 Task: Find connections with filter location Quetzaltenango with filter topic #Personaldevelopmentwith filter profile language Spanish with filter current company Tata Group with filter school Nagpur Jobs with filter industry Real Estate Agents and Brokers with filter service category Logo Design with filter keywords title Animal Breeder
Action: Mouse moved to (507, 86)
Screenshot: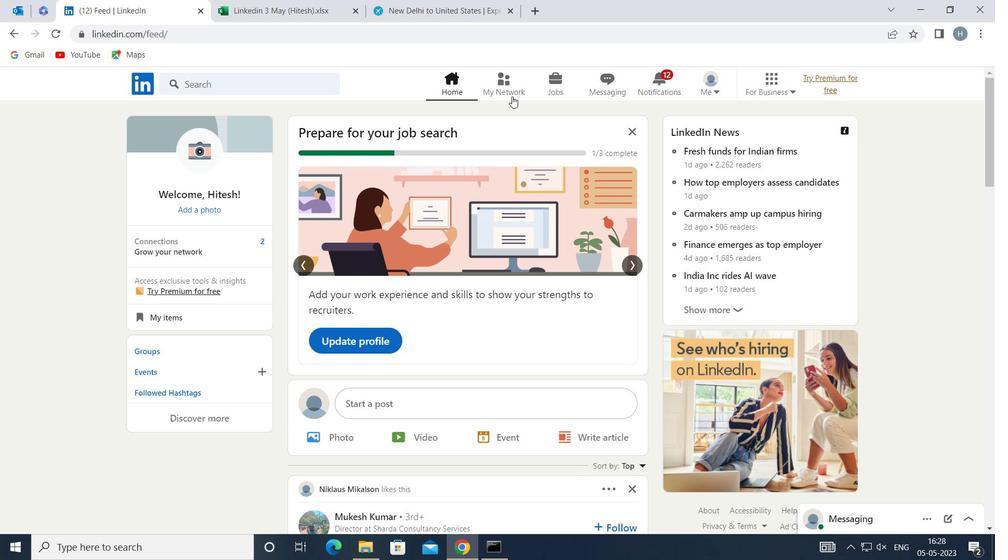 
Action: Mouse pressed left at (507, 86)
Screenshot: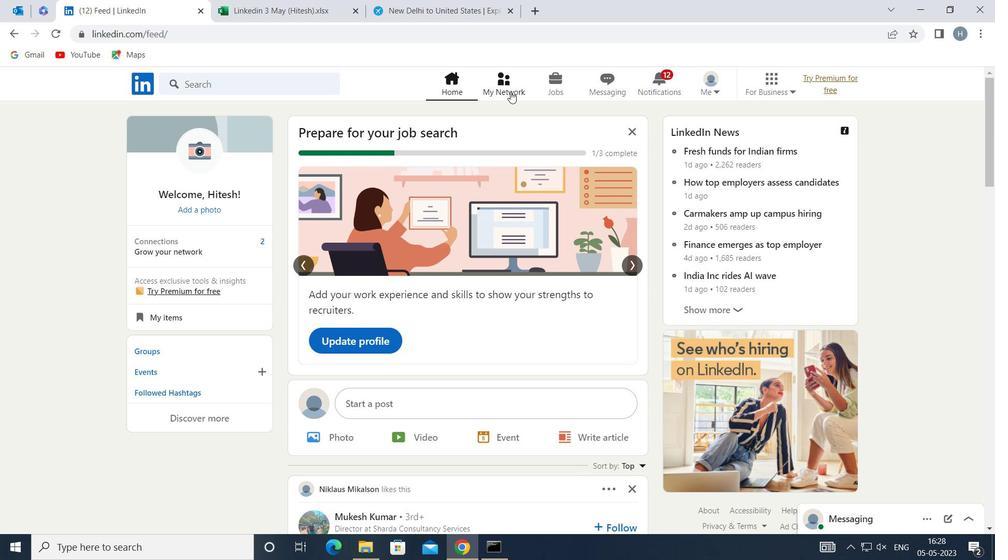 
Action: Mouse moved to (278, 156)
Screenshot: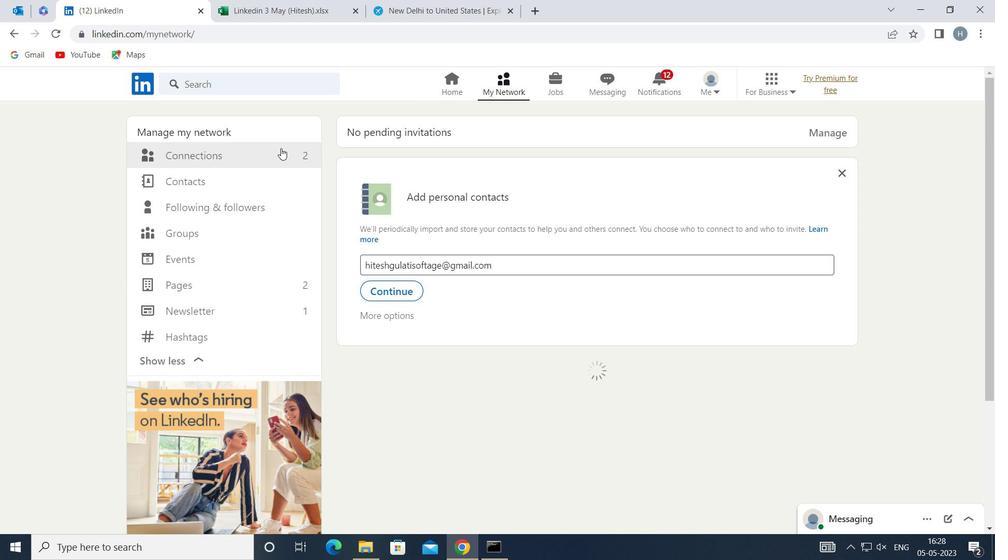 
Action: Mouse pressed left at (278, 156)
Screenshot: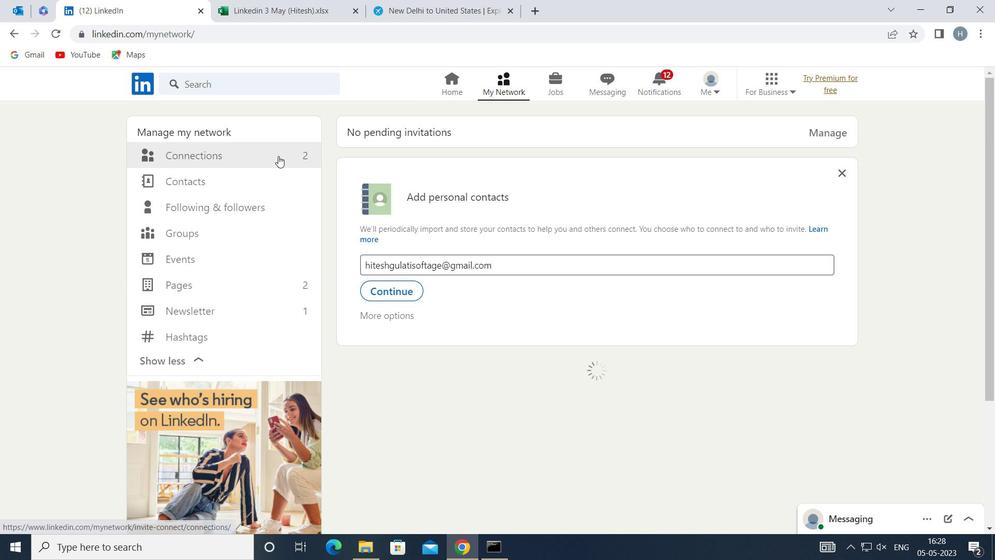 
Action: Mouse moved to (591, 158)
Screenshot: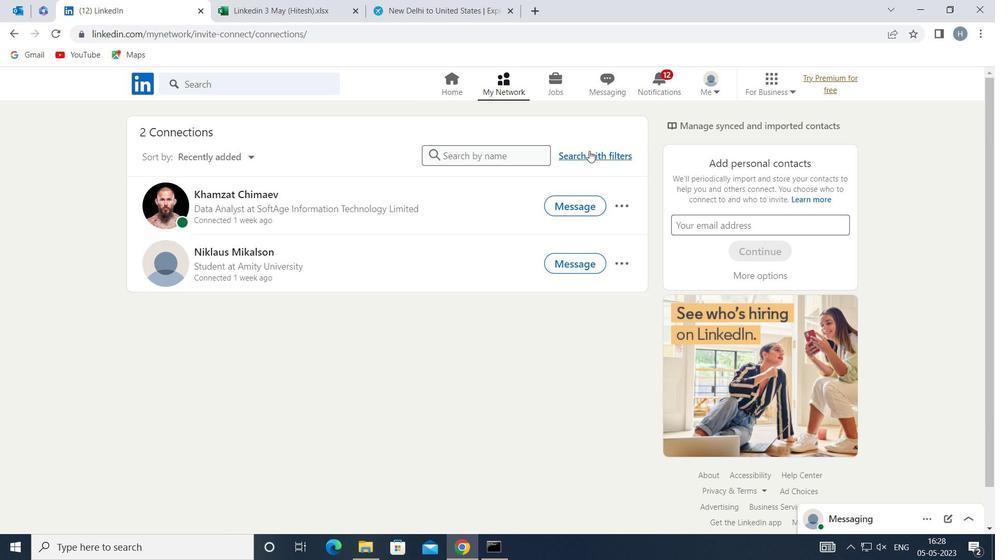 
Action: Mouse pressed left at (591, 158)
Screenshot: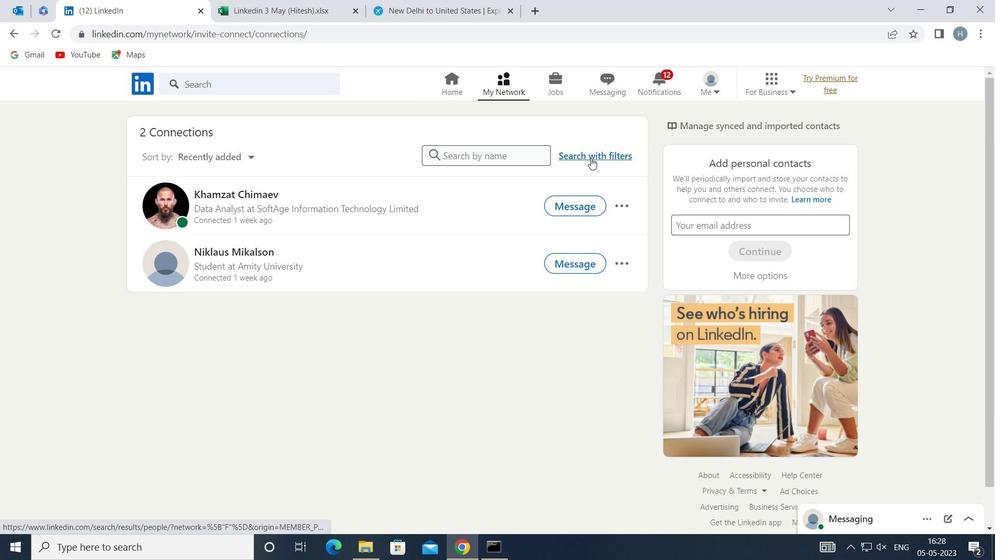 
Action: Mouse moved to (551, 118)
Screenshot: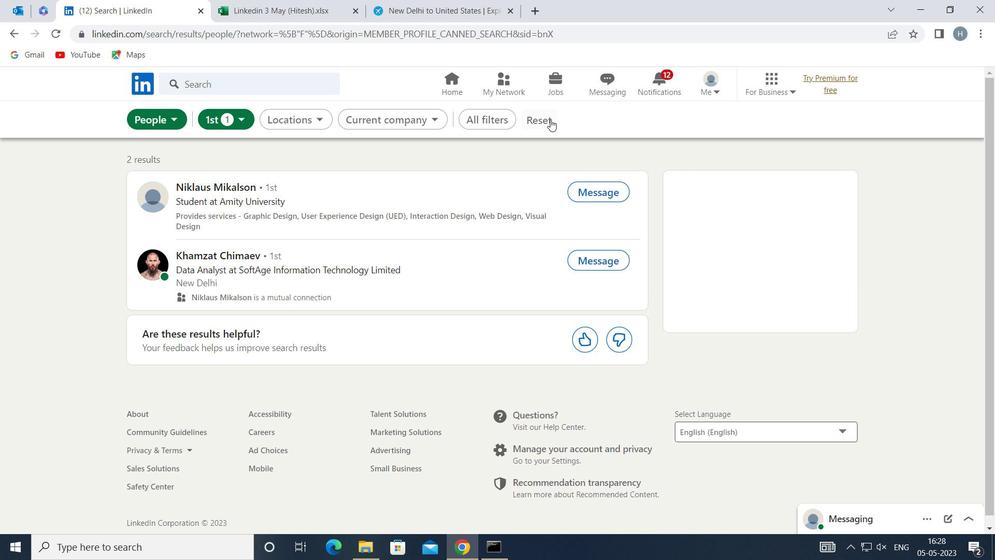 
Action: Mouse pressed left at (551, 118)
Screenshot: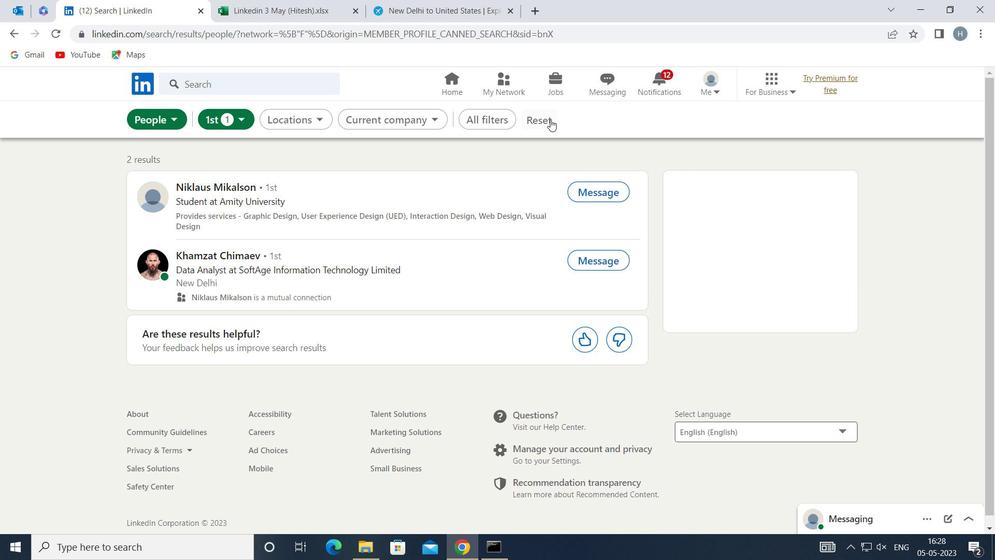 
Action: Mouse moved to (510, 117)
Screenshot: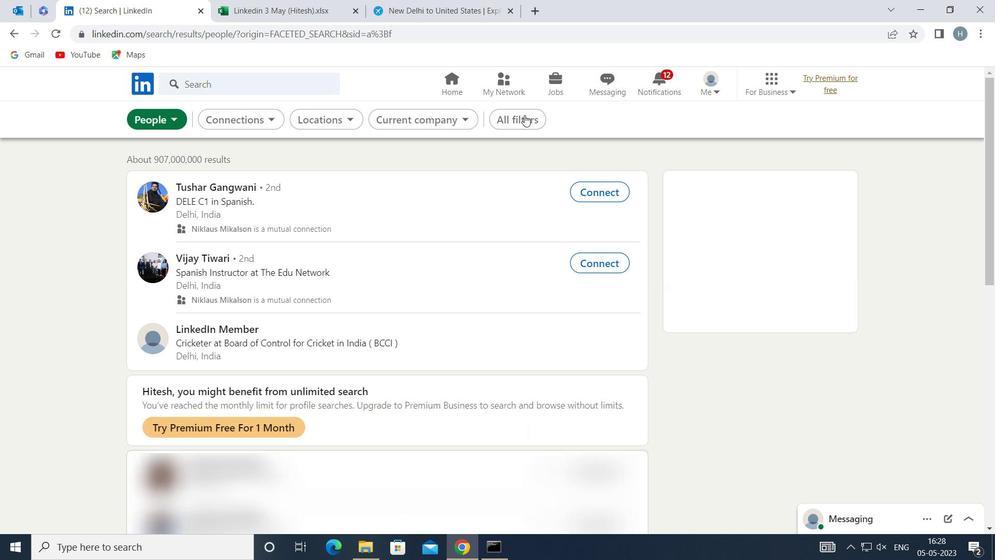
Action: Mouse pressed left at (510, 117)
Screenshot: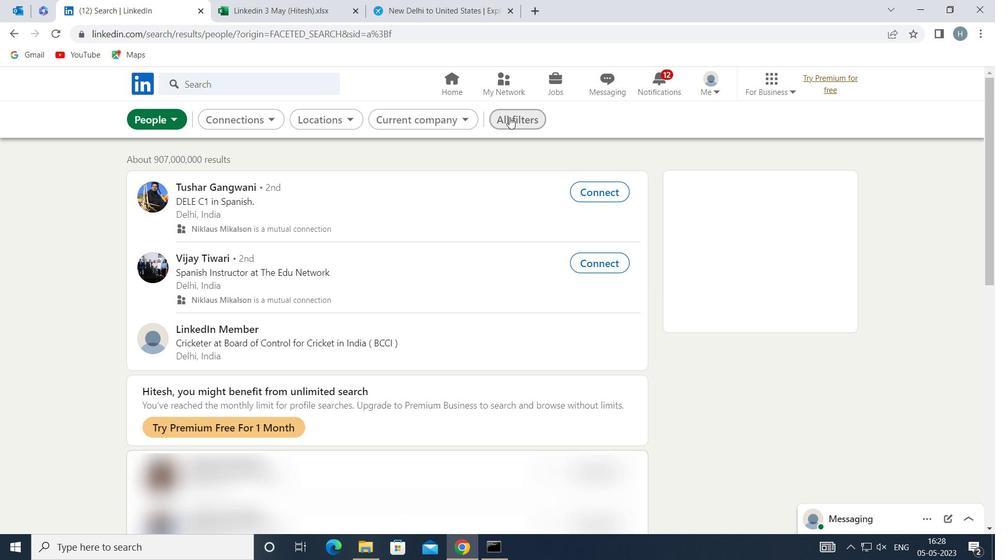 
Action: Mouse moved to (725, 204)
Screenshot: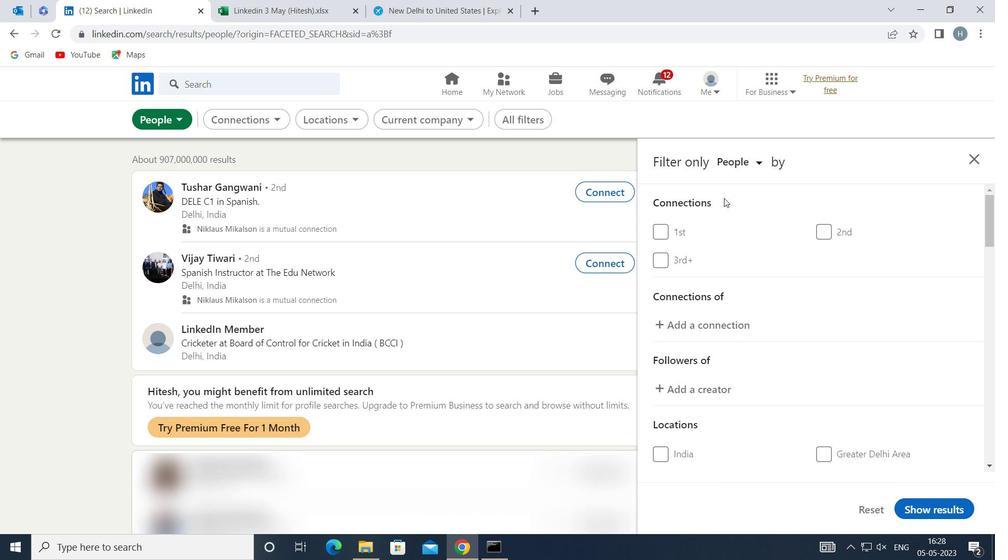 
Action: Mouse scrolled (725, 203) with delta (0, 0)
Screenshot: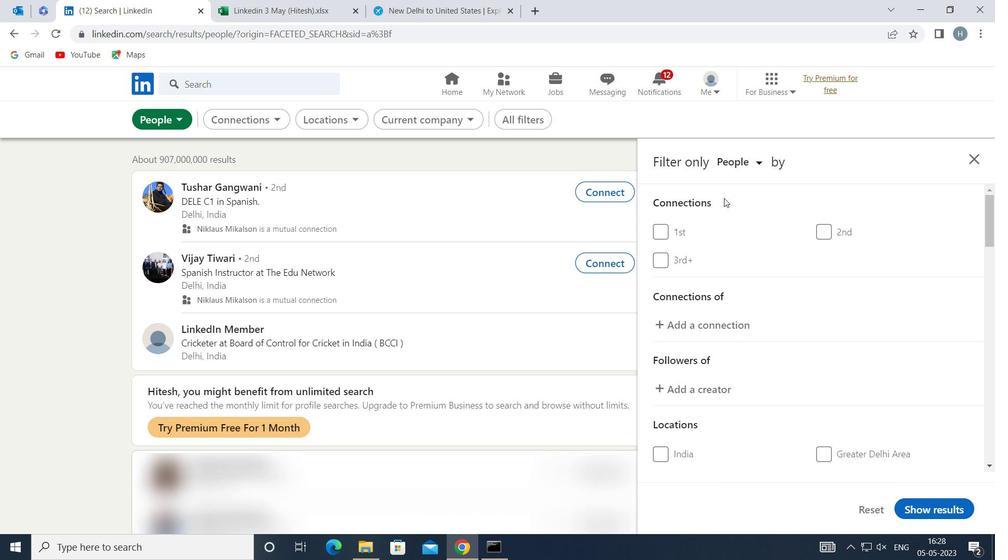 
Action: Mouse moved to (726, 210)
Screenshot: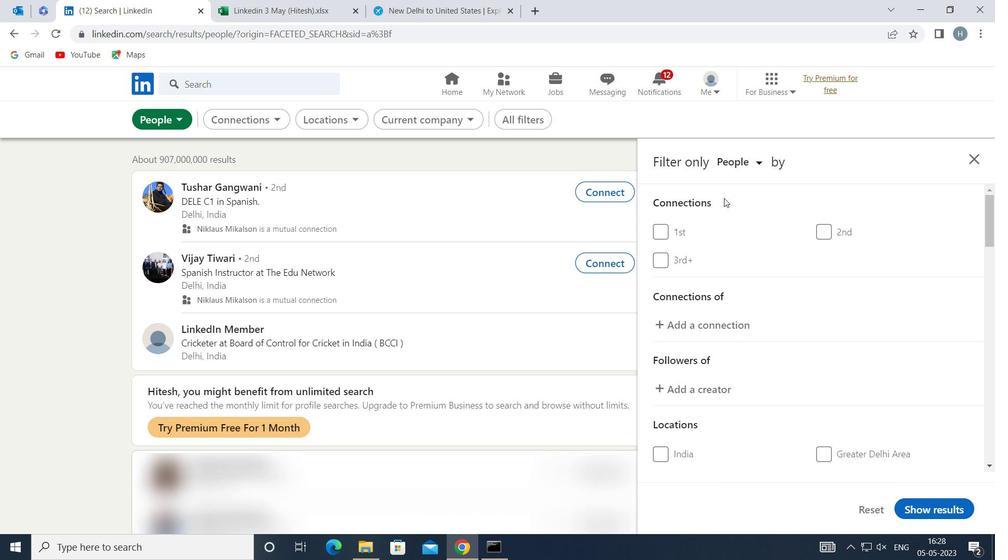 
Action: Mouse scrolled (726, 209) with delta (0, 0)
Screenshot: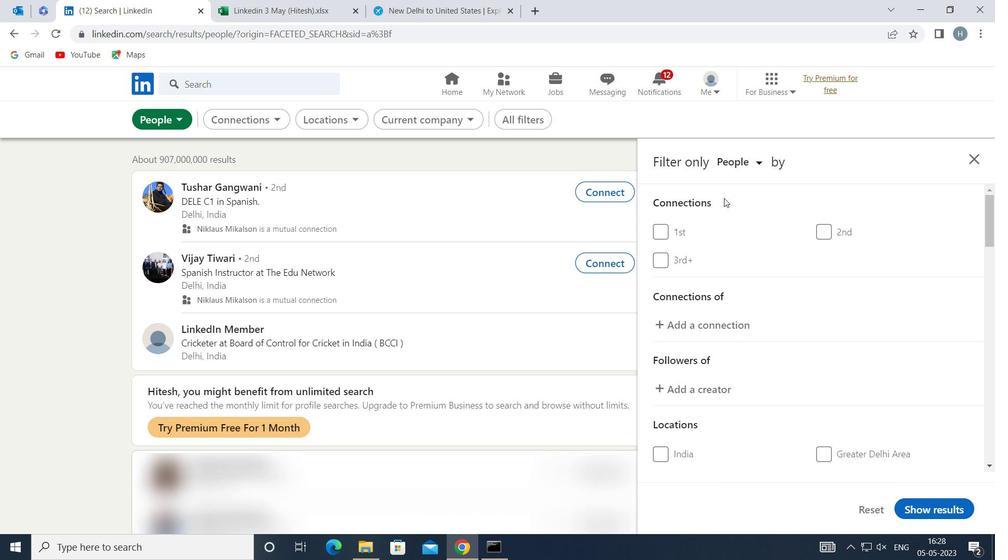
Action: Mouse moved to (730, 220)
Screenshot: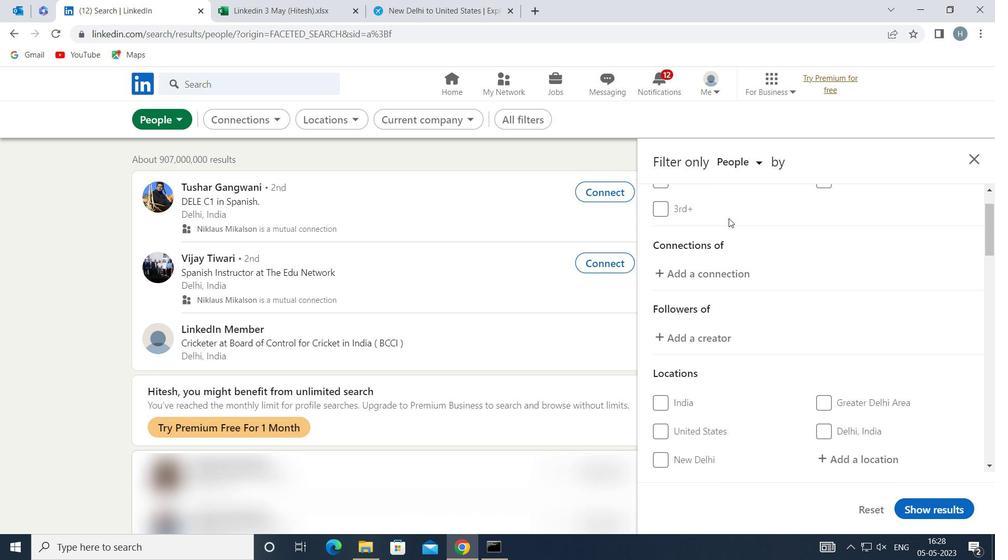 
Action: Mouse scrolled (730, 219) with delta (0, 0)
Screenshot: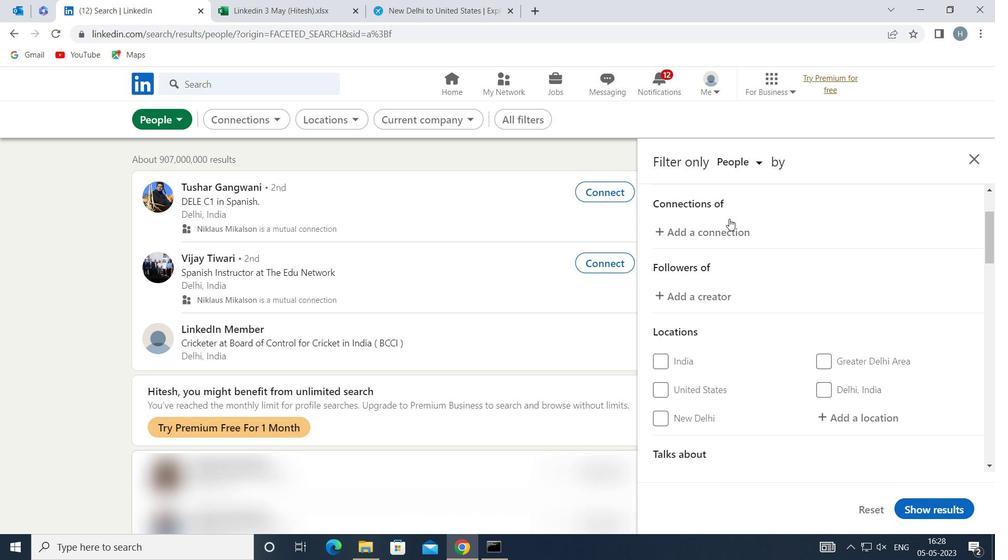 
Action: Mouse moved to (832, 318)
Screenshot: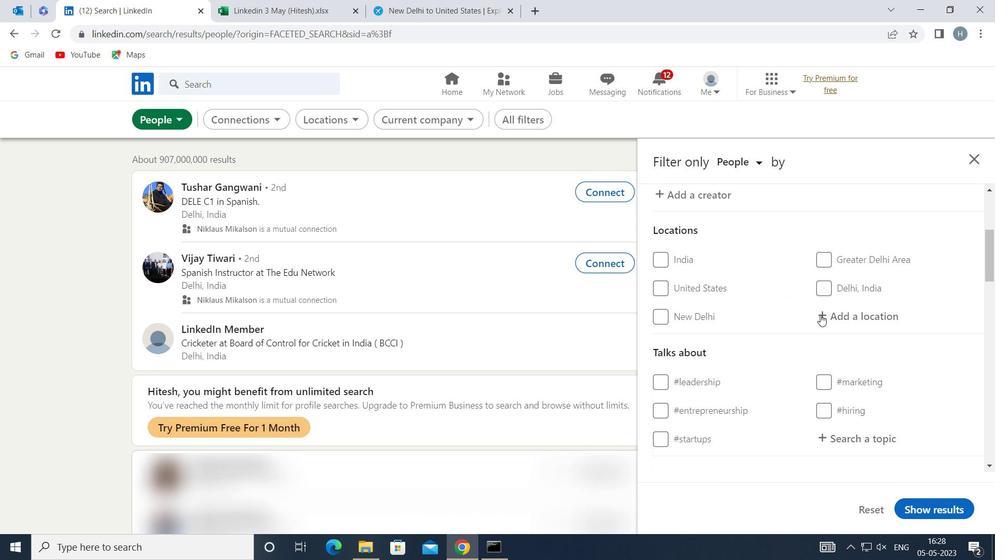 
Action: Mouse pressed left at (832, 318)
Screenshot: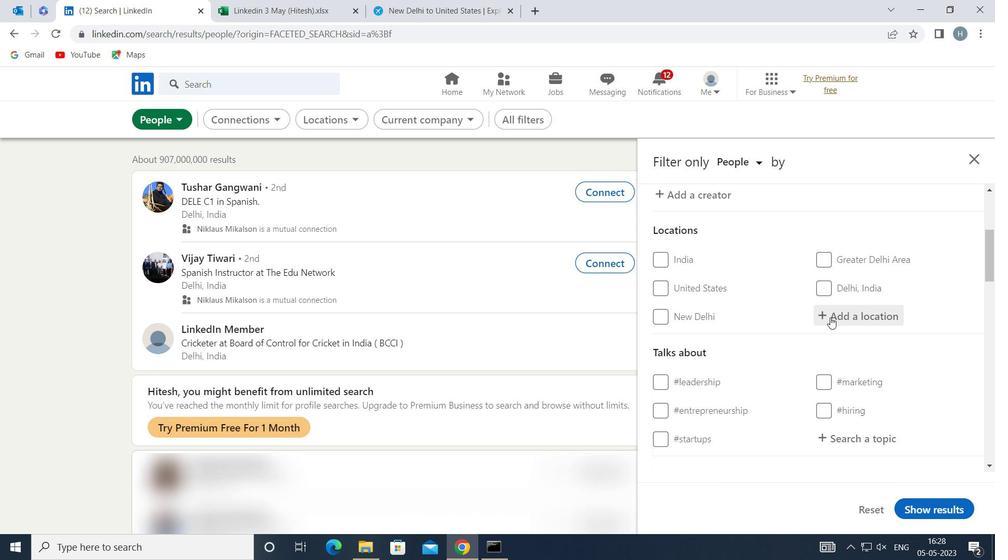 
Action: Key pressed <Key.shift>QUETZALTENANGO
Screenshot: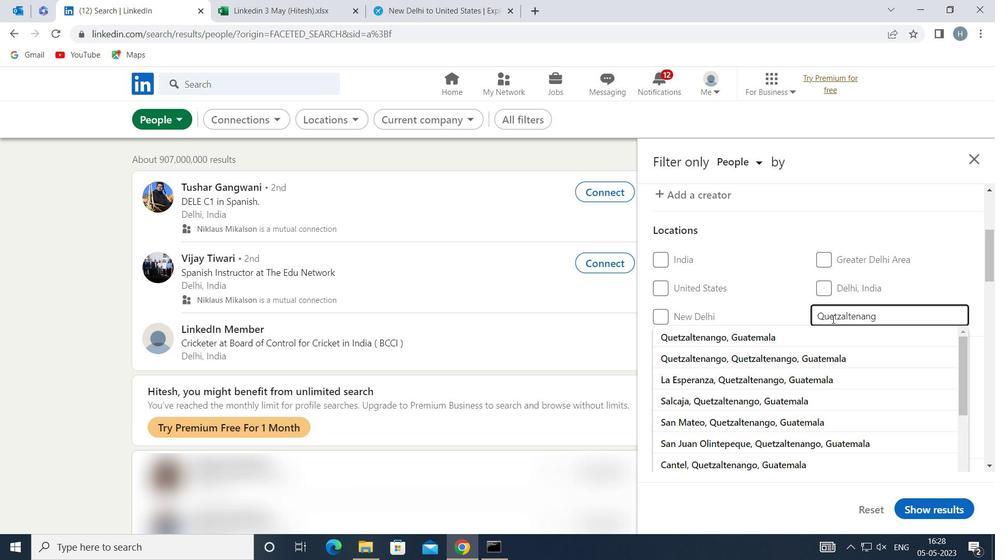 
Action: Mouse moved to (781, 337)
Screenshot: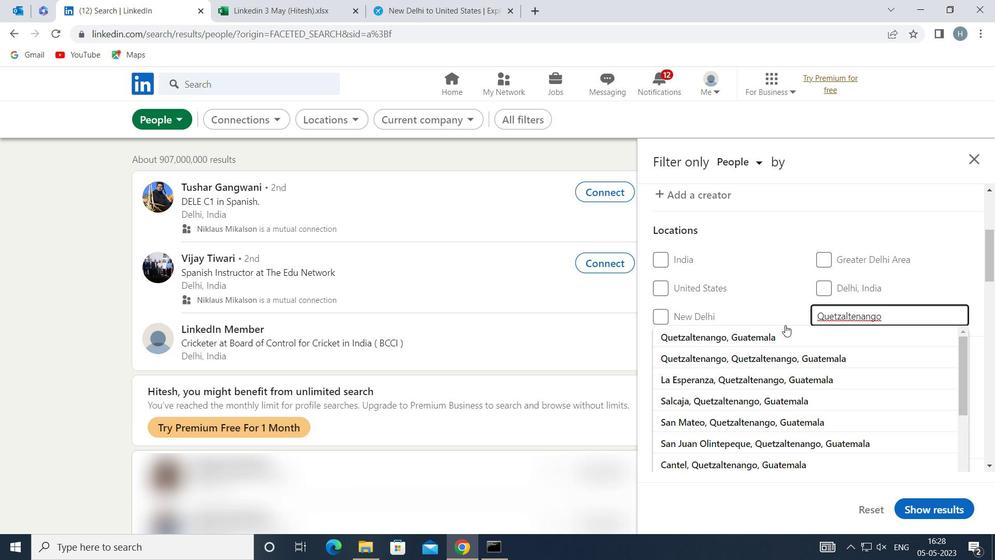 
Action: Mouse pressed left at (781, 337)
Screenshot: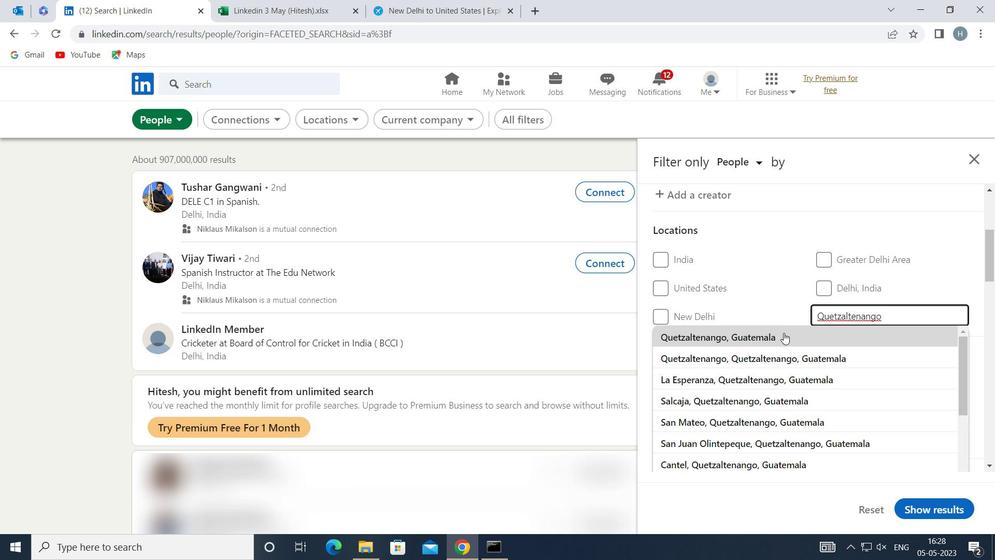 
Action: Mouse moved to (783, 326)
Screenshot: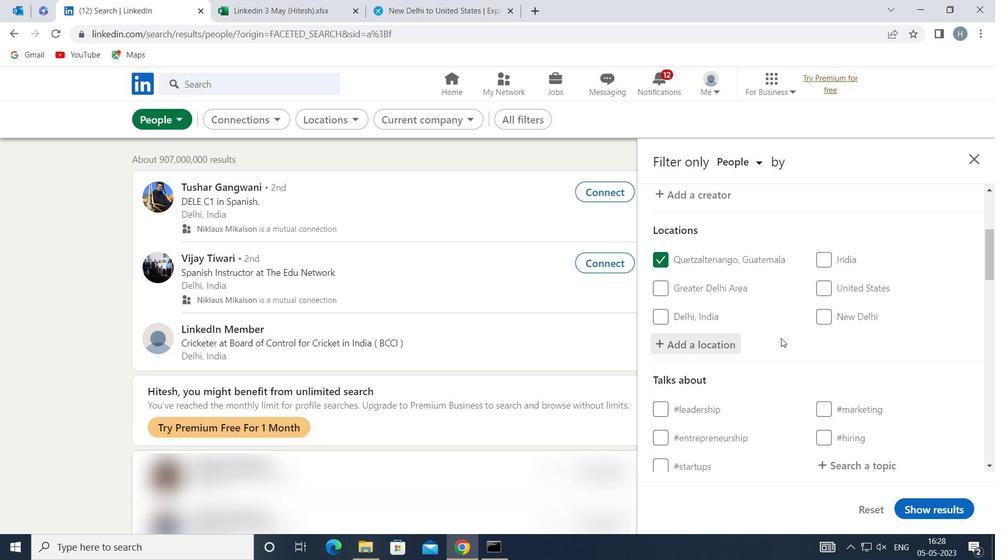 
Action: Mouse scrolled (783, 326) with delta (0, 0)
Screenshot: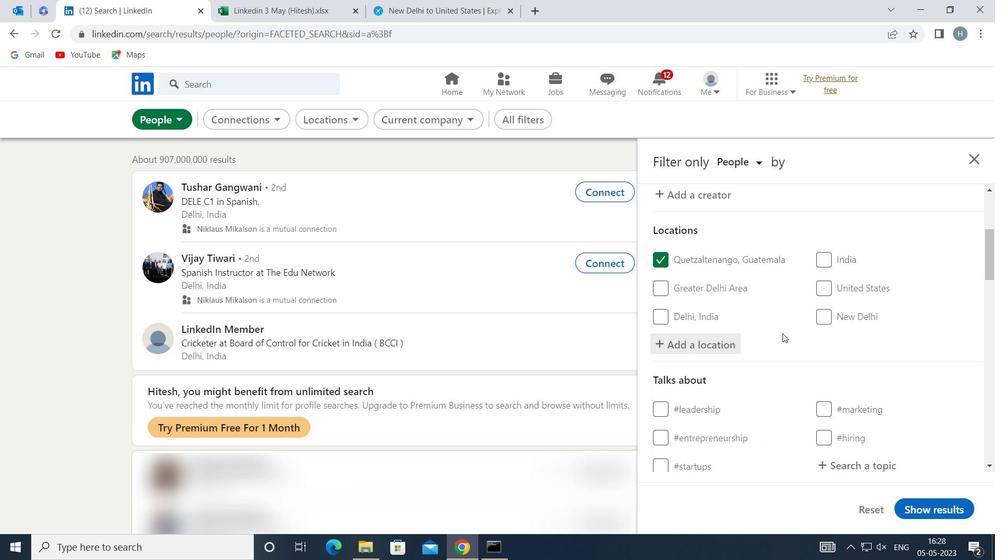 
Action: Mouse moved to (787, 322)
Screenshot: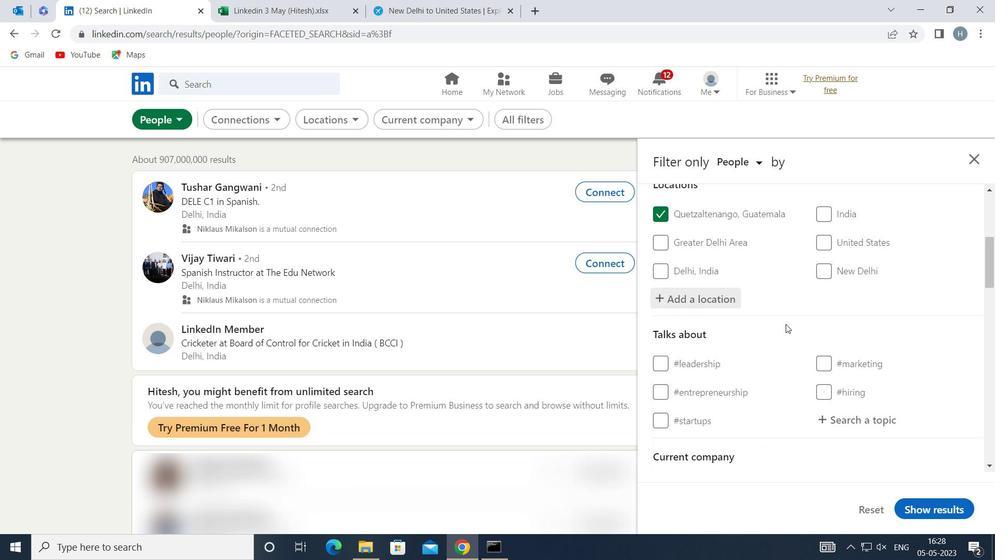 
Action: Mouse scrolled (787, 321) with delta (0, 0)
Screenshot: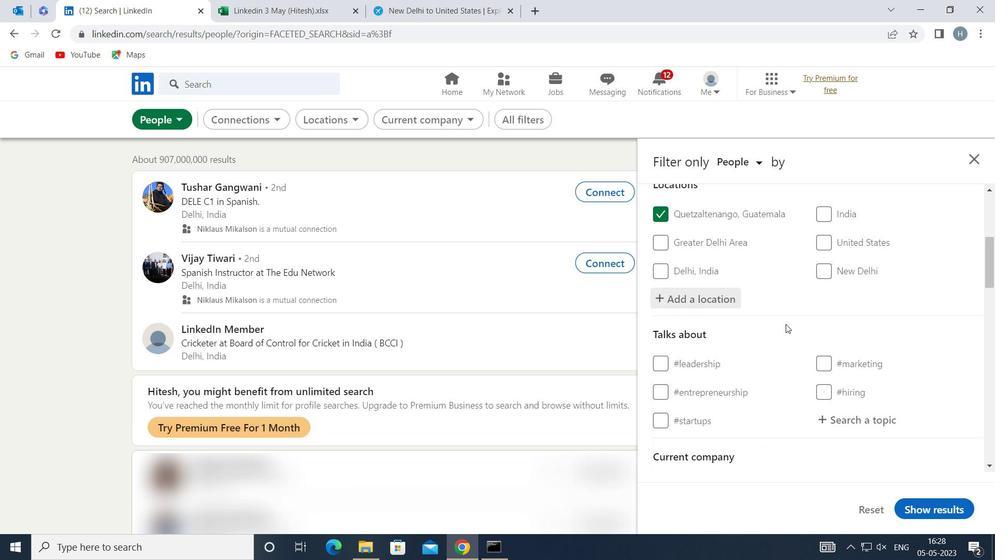 
Action: Mouse moved to (870, 331)
Screenshot: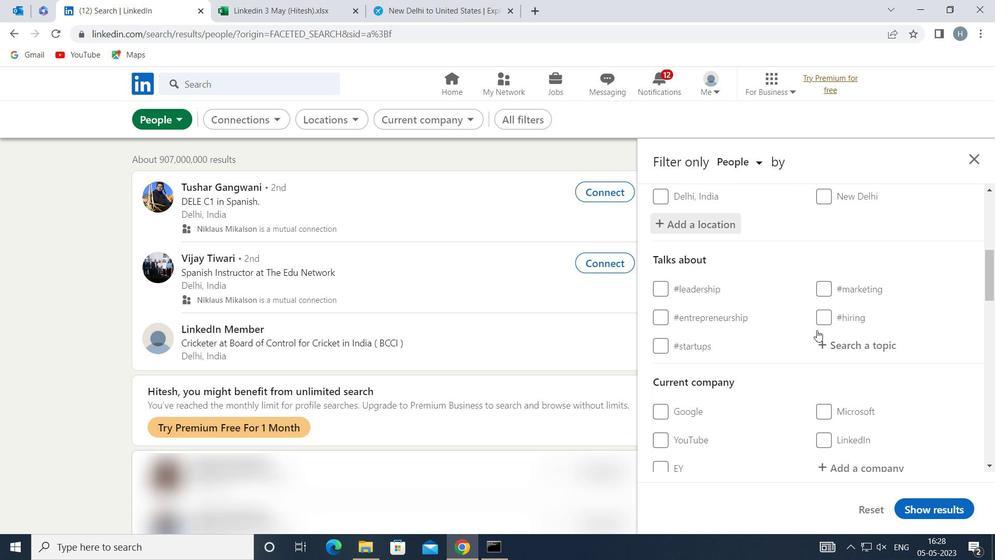 
Action: Mouse pressed left at (870, 331)
Screenshot: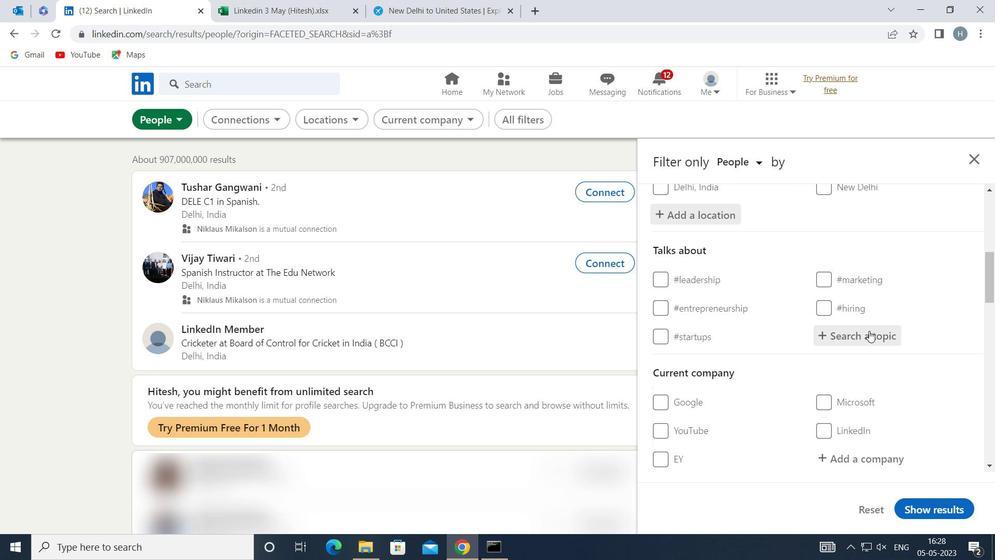 
Action: Key pressed PERSONALDEVELOPMENT
Screenshot: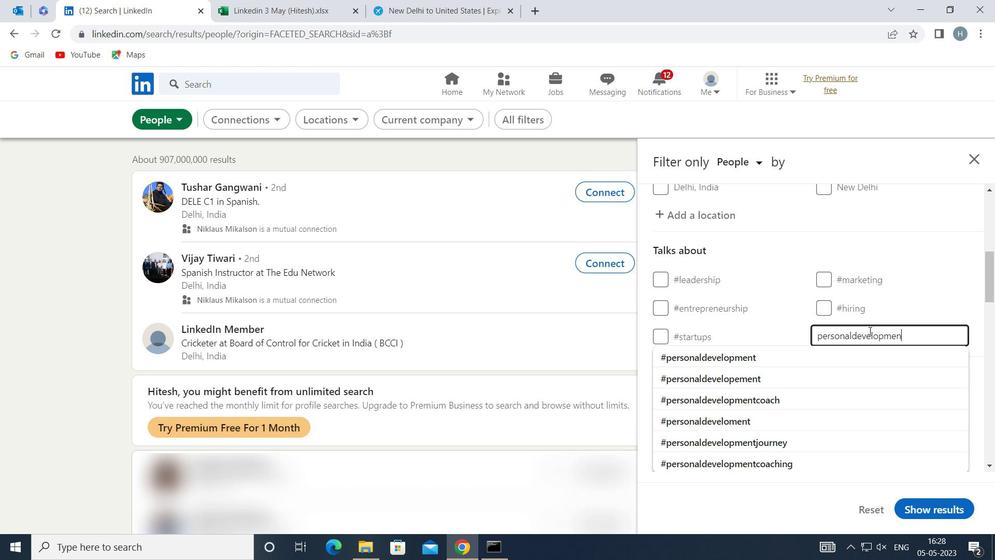 
Action: Mouse moved to (786, 353)
Screenshot: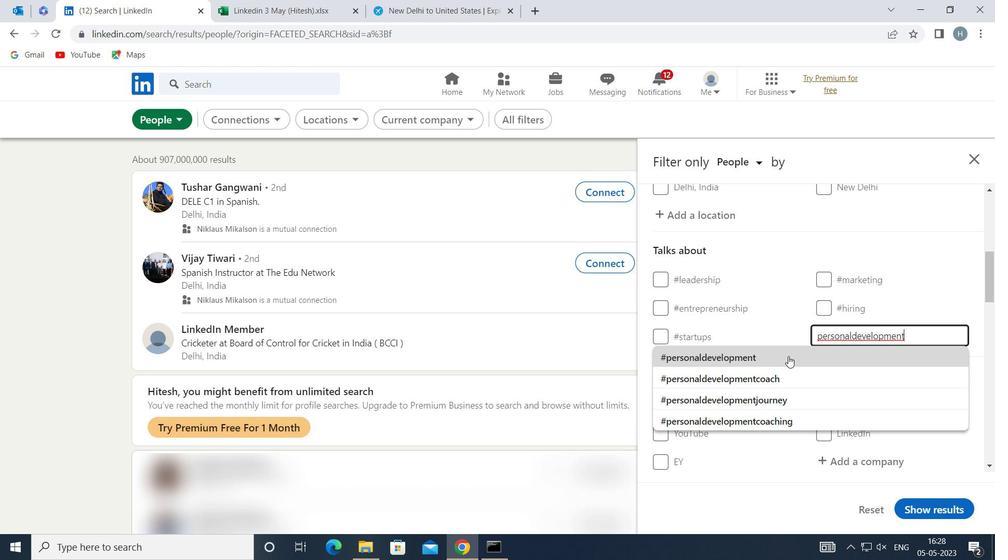 
Action: Mouse pressed left at (786, 353)
Screenshot: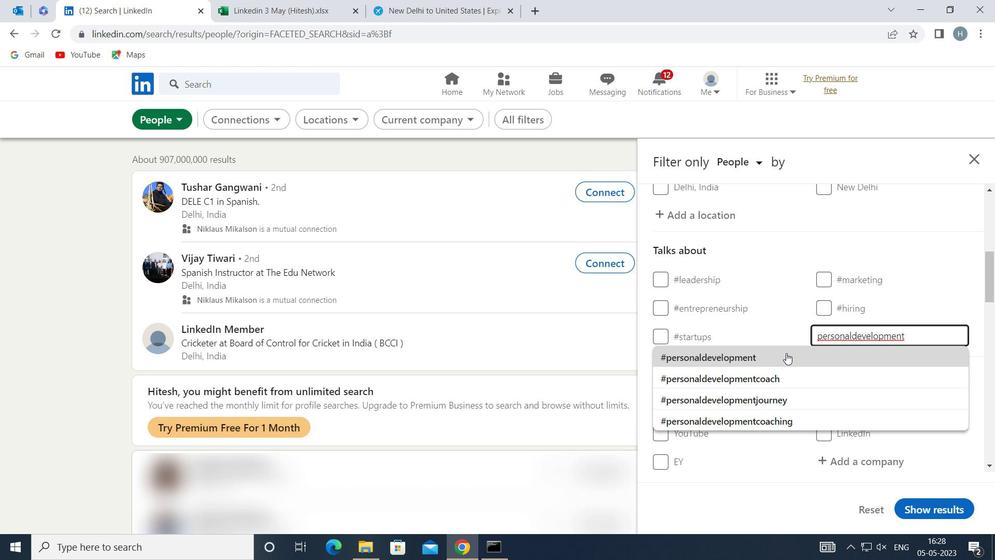 
Action: Mouse moved to (776, 314)
Screenshot: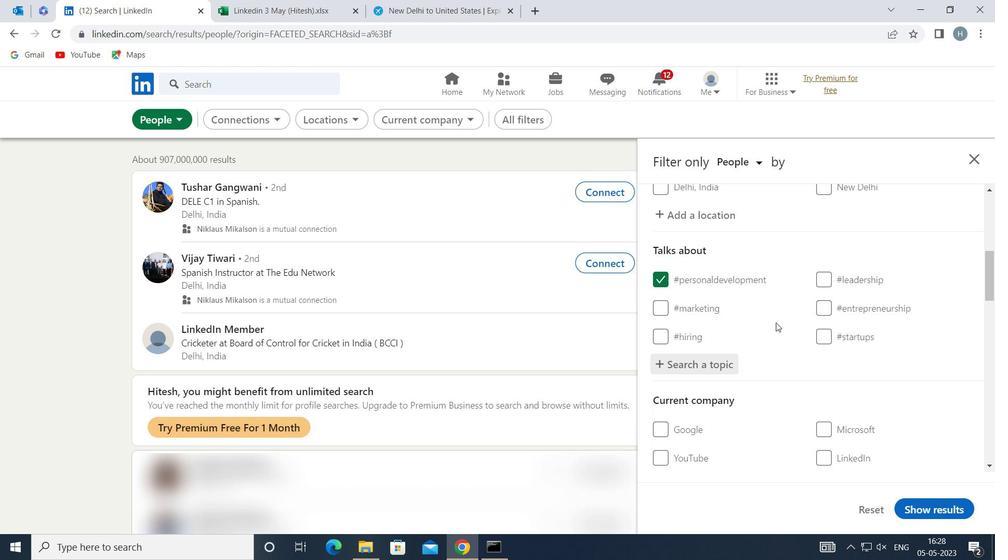 
Action: Mouse scrolled (776, 314) with delta (0, 0)
Screenshot: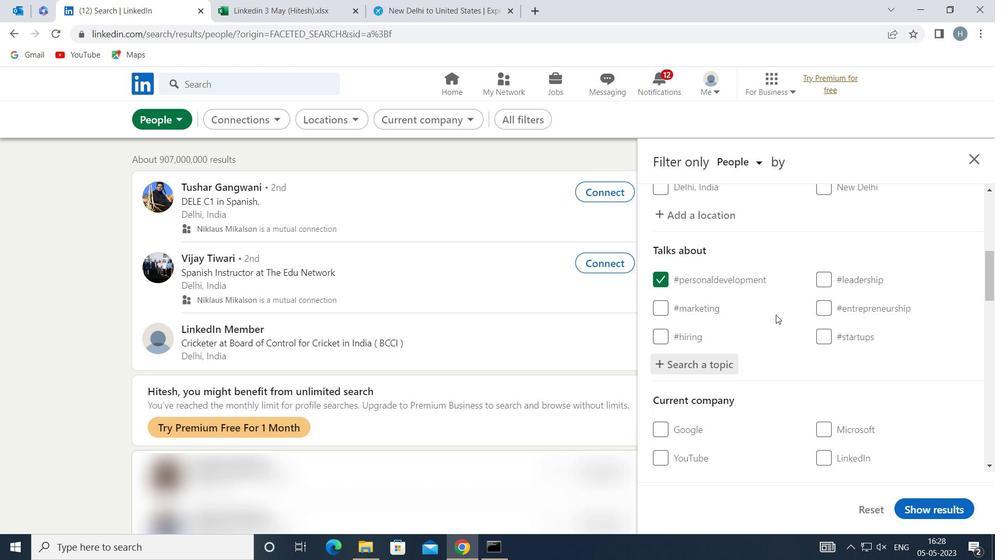 
Action: Mouse scrolled (776, 314) with delta (0, 0)
Screenshot: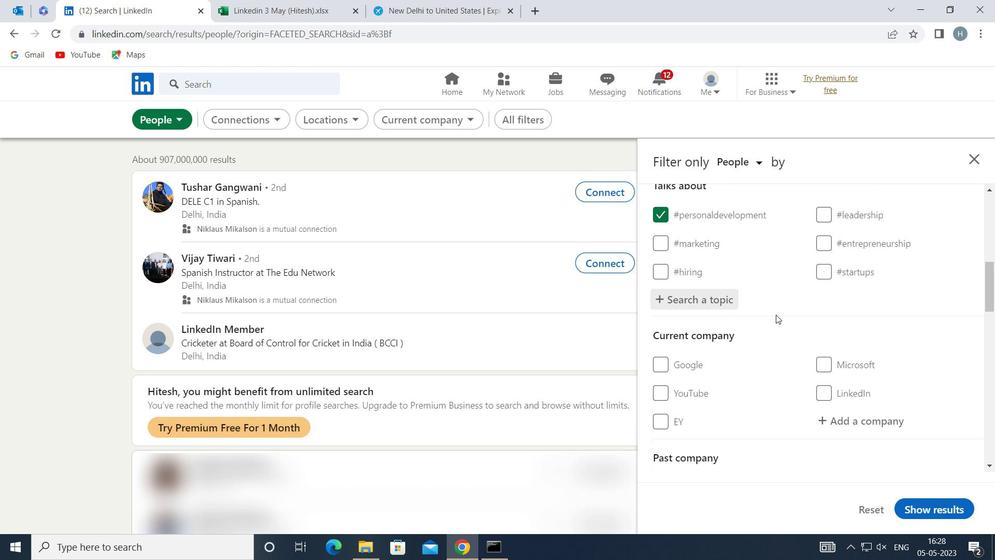 
Action: Mouse moved to (776, 312)
Screenshot: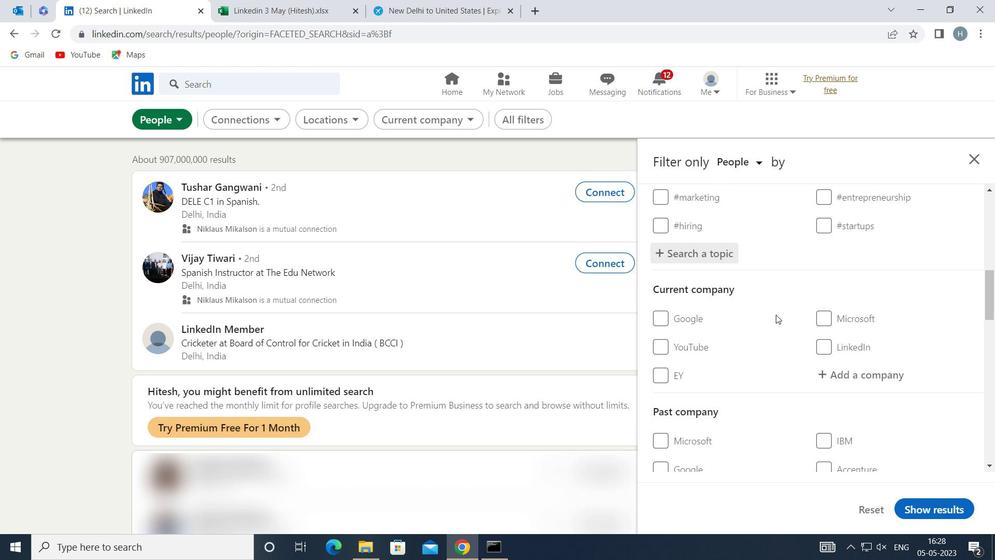 
Action: Mouse scrolled (776, 312) with delta (0, 0)
Screenshot: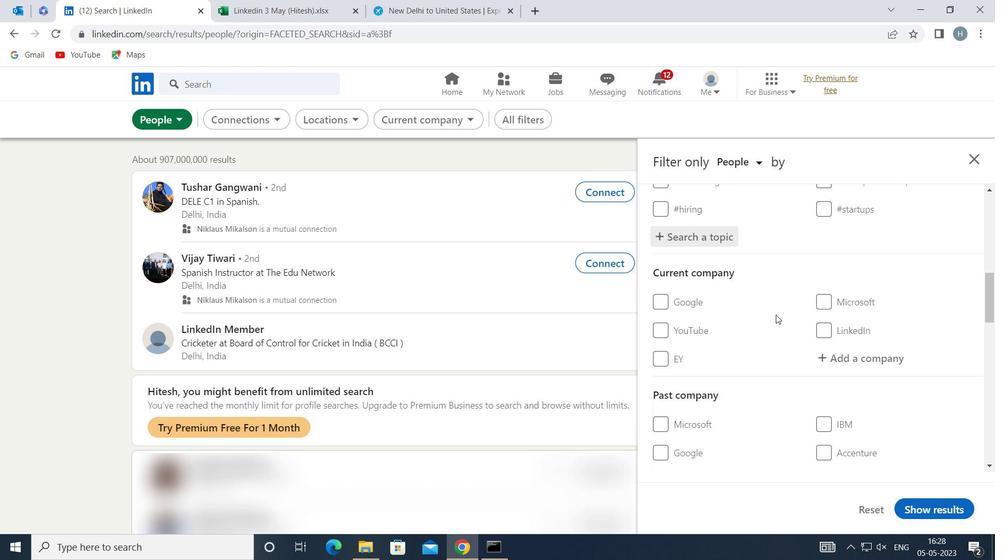 
Action: Mouse moved to (784, 309)
Screenshot: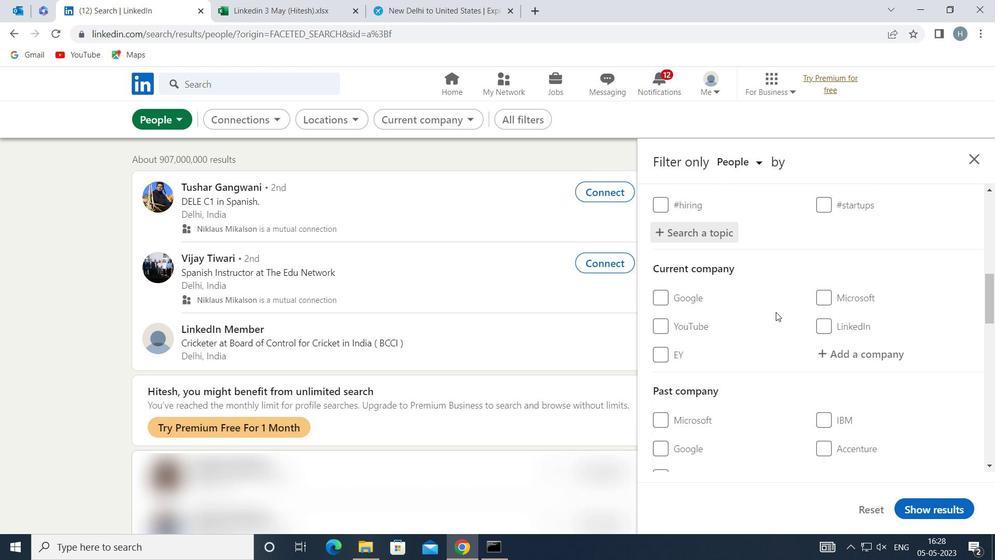 
Action: Mouse scrolled (784, 308) with delta (0, 0)
Screenshot: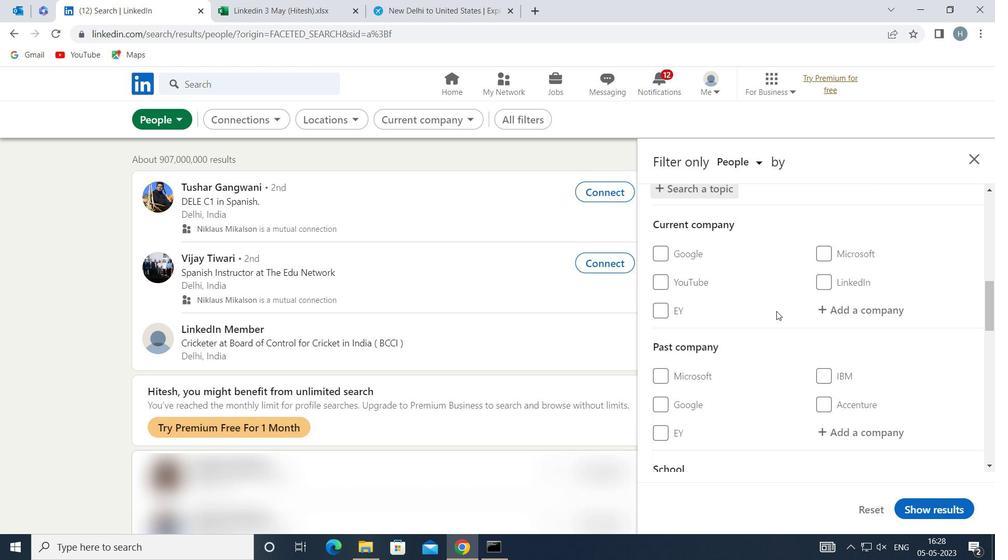 
Action: Mouse scrolled (784, 308) with delta (0, 0)
Screenshot: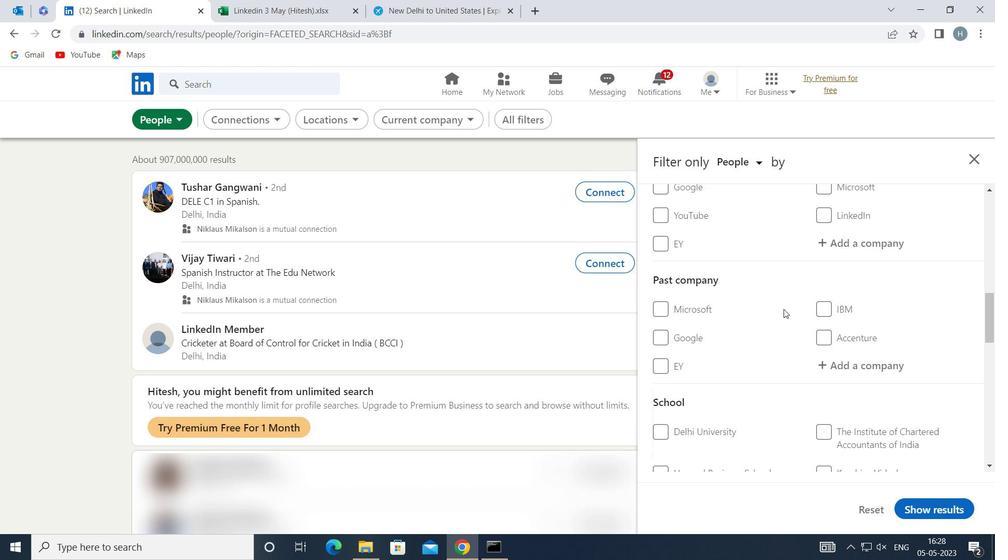 
Action: Mouse scrolled (784, 308) with delta (0, 0)
Screenshot: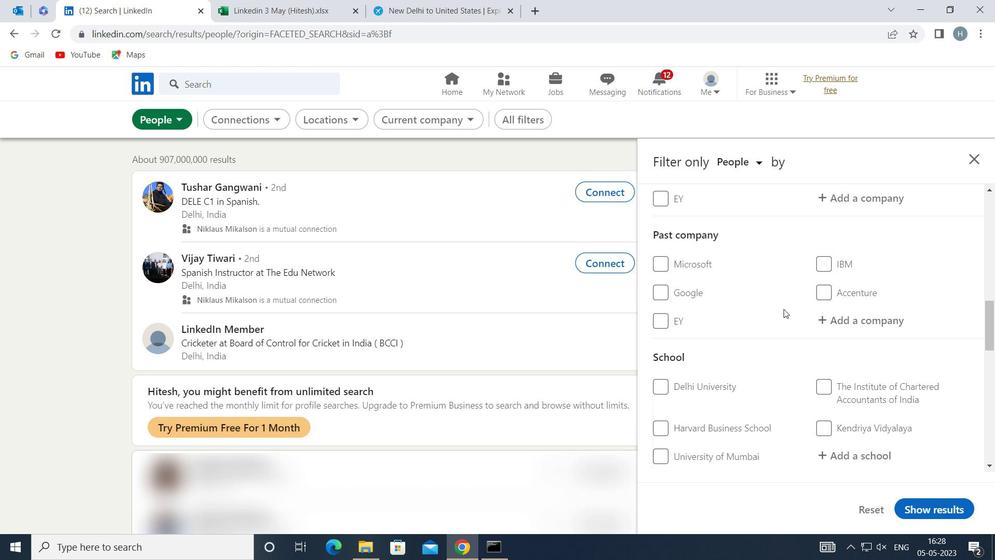 
Action: Mouse scrolled (784, 308) with delta (0, 0)
Screenshot: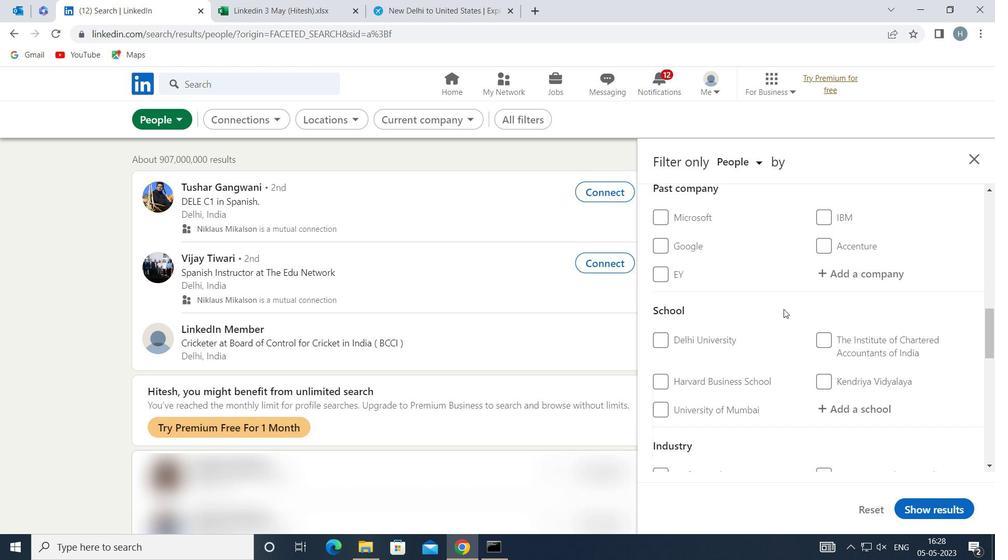
Action: Mouse scrolled (784, 308) with delta (0, 0)
Screenshot: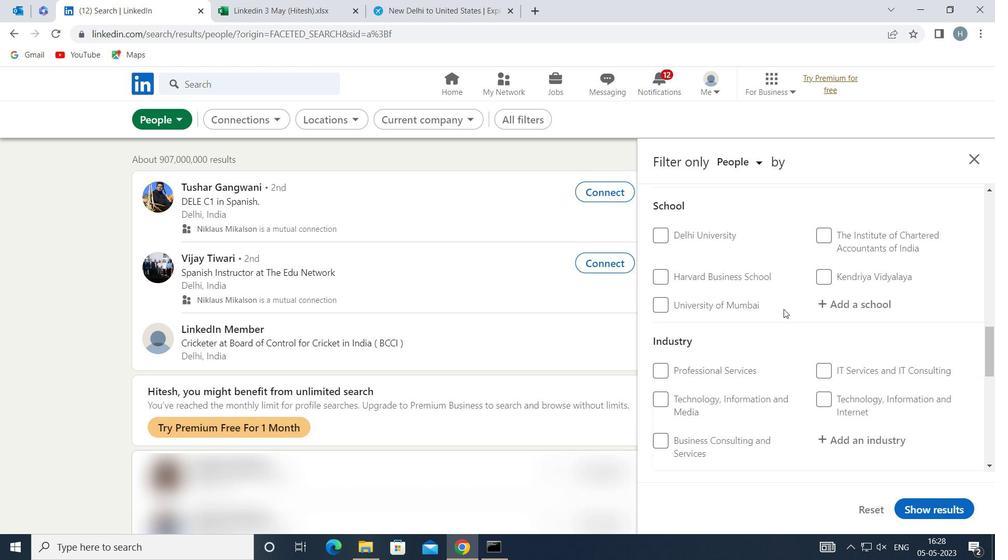 
Action: Mouse scrolled (784, 308) with delta (0, 0)
Screenshot: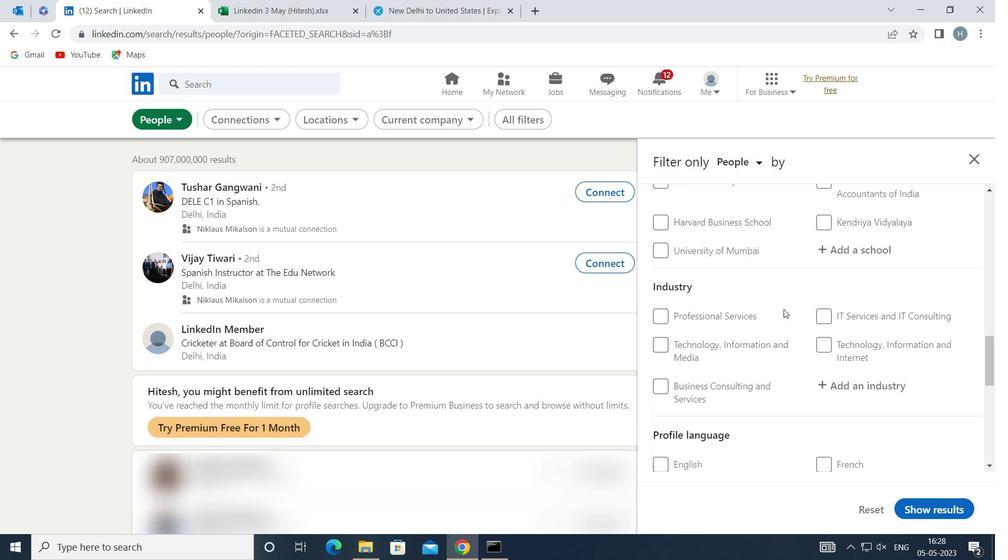 
Action: Mouse scrolled (784, 308) with delta (0, 0)
Screenshot: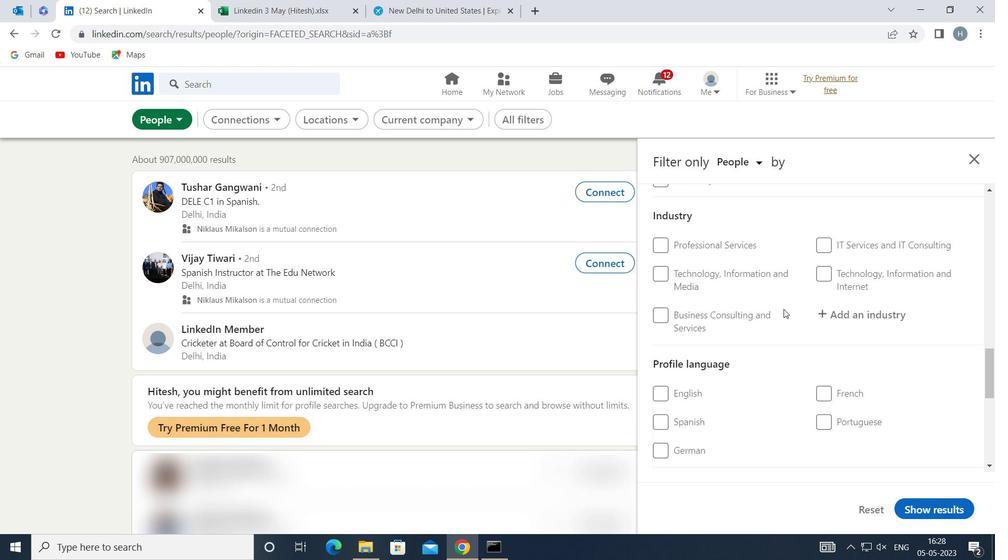 
Action: Mouse moved to (686, 340)
Screenshot: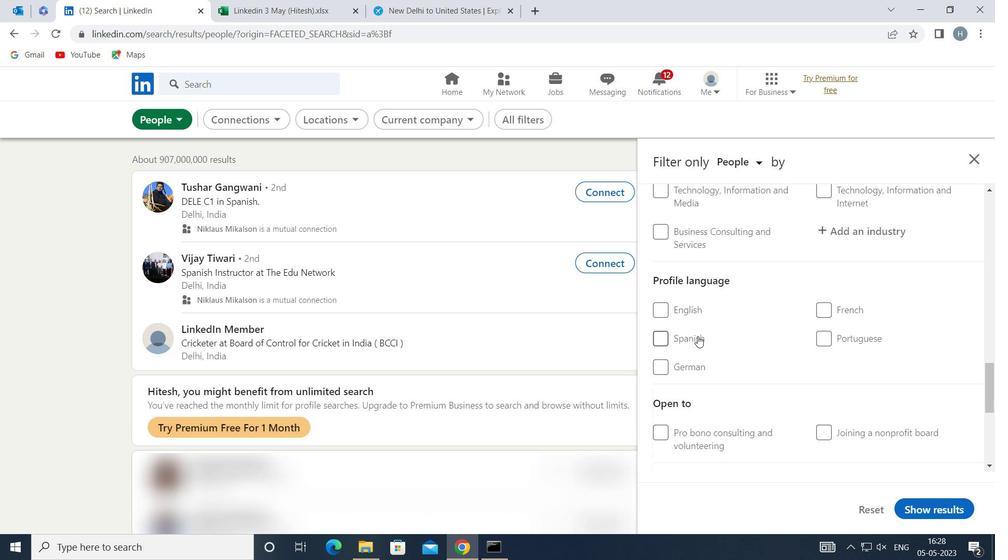 
Action: Mouse pressed left at (686, 340)
Screenshot: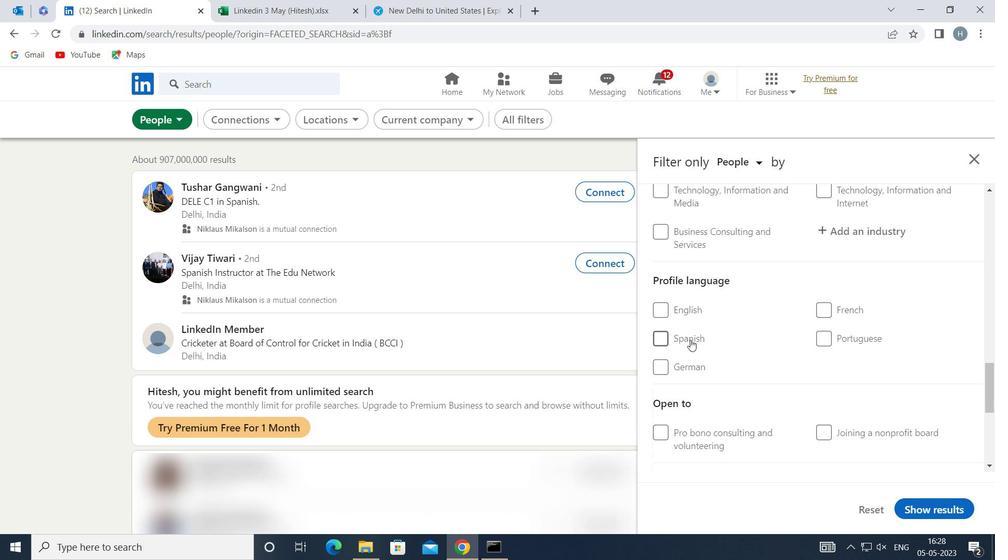 
Action: Mouse moved to (829, 334)
Screenshot: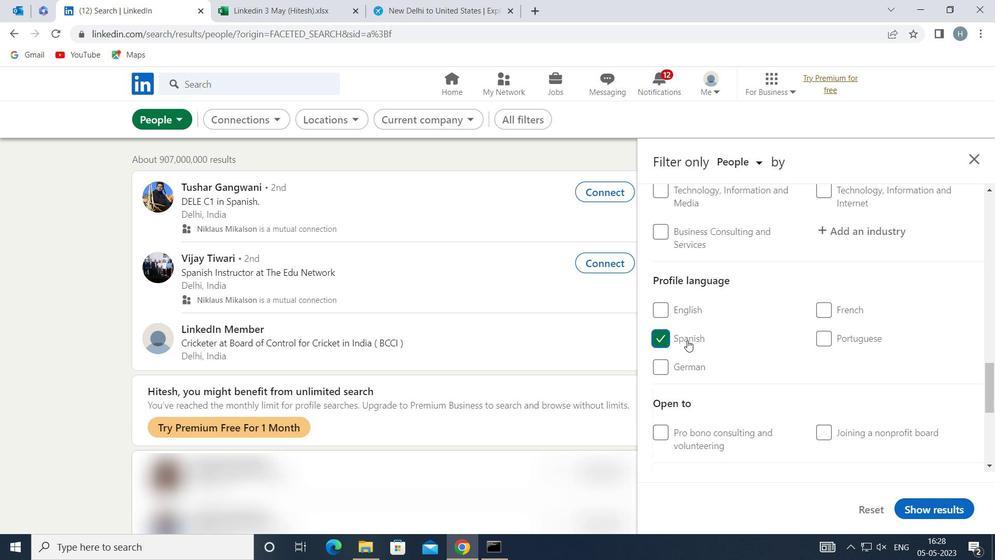 
Action: Mouse scrolled (829, 334) with delta (0, 0)
Screenshot: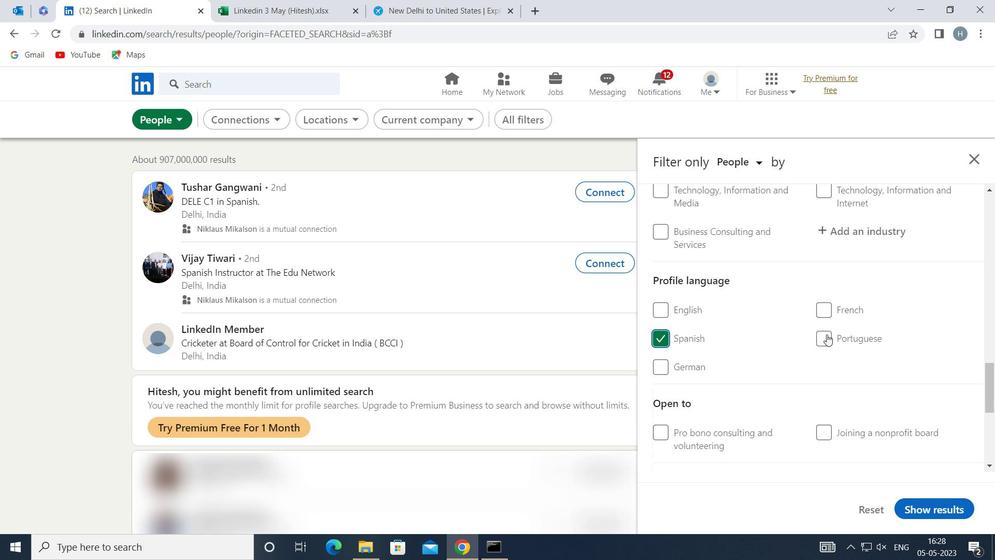 
Action: Mouse scrolled (829, 334) with delta (0, 0)
Screenshot: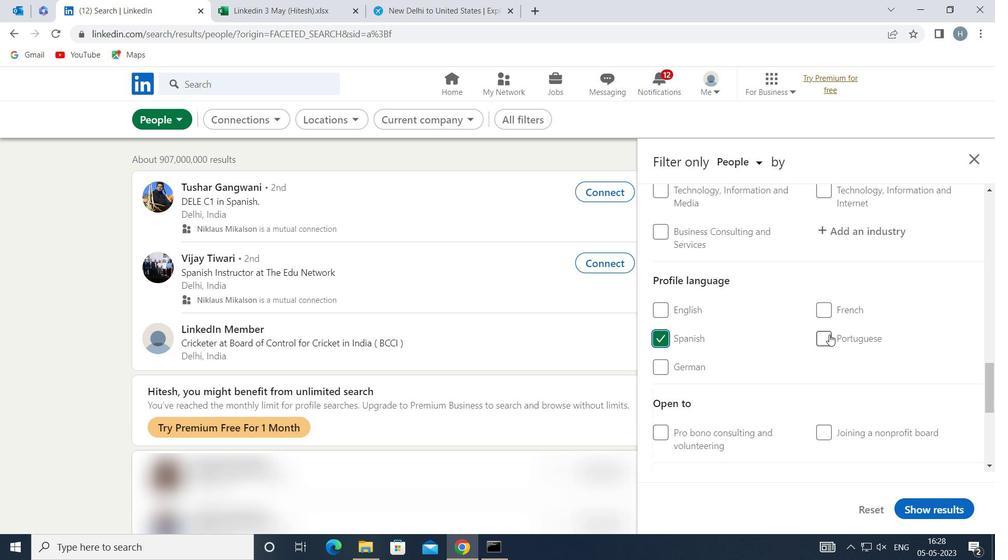 
Action: Mouse moved to (825, 331)
Screenshot: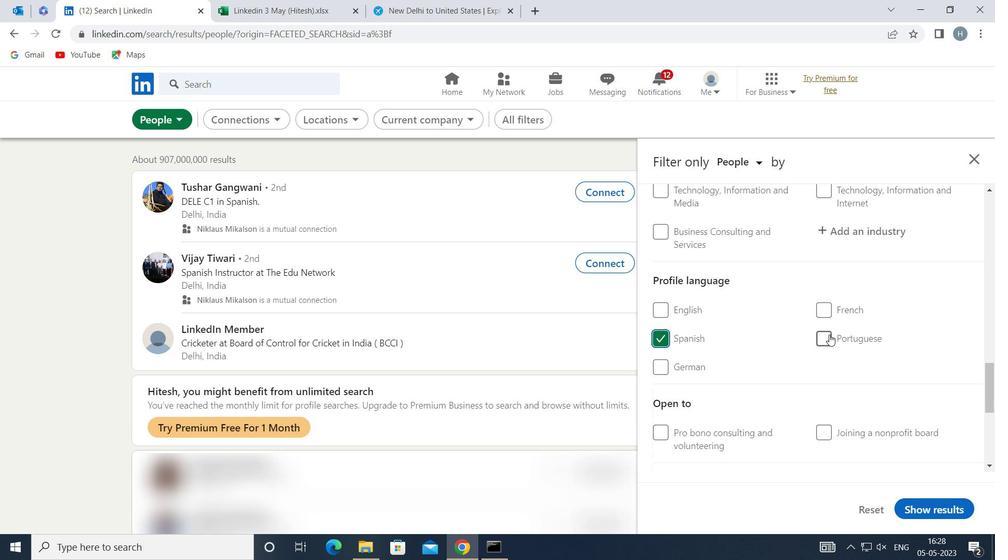 
Action: Mouse scrolled (825, 332) with delta (0, 0)
Screenshot: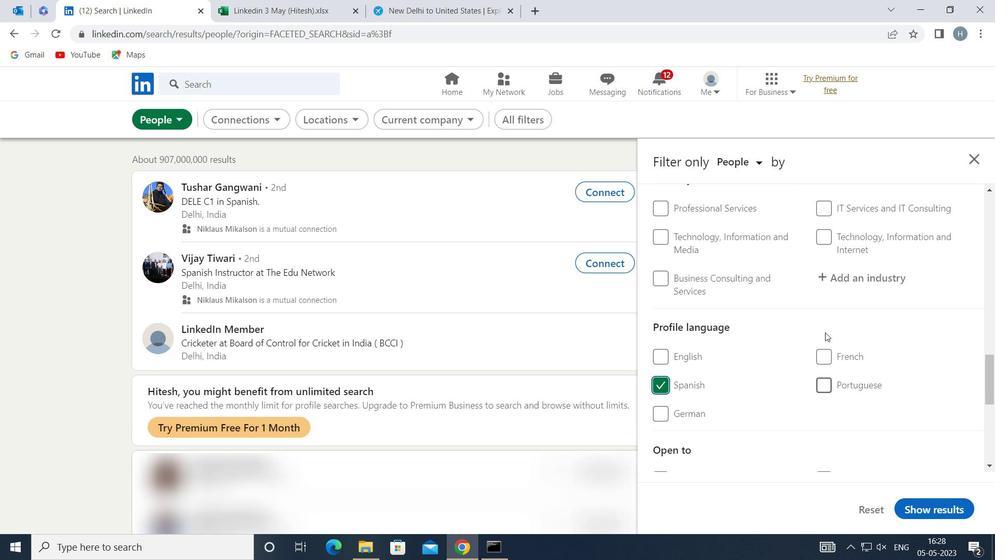 
Action: Mouse scrolled (825, 332) with delta (0, 0)
Screenshot: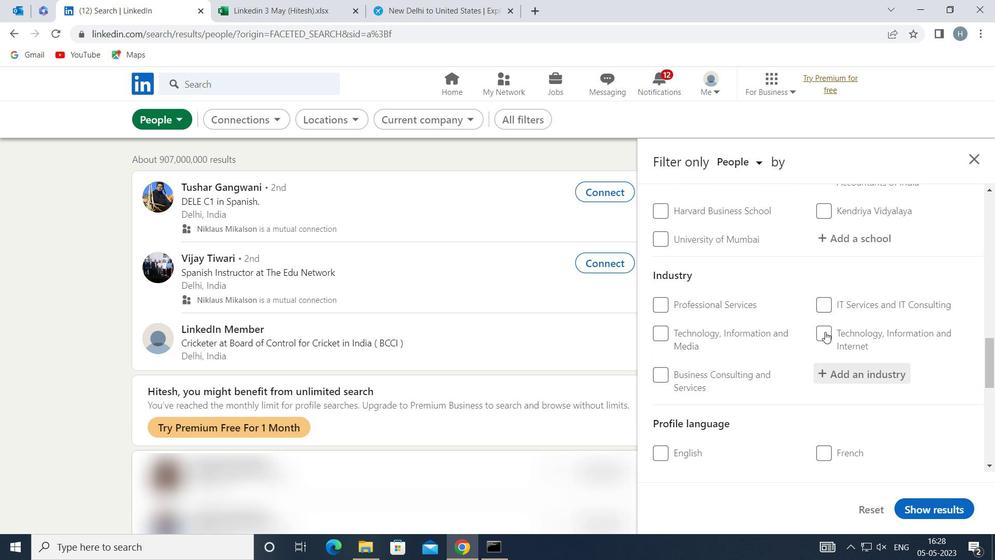 
Action: Mouse scrolled (825, 332) with delta (0, 0)
Screenshot: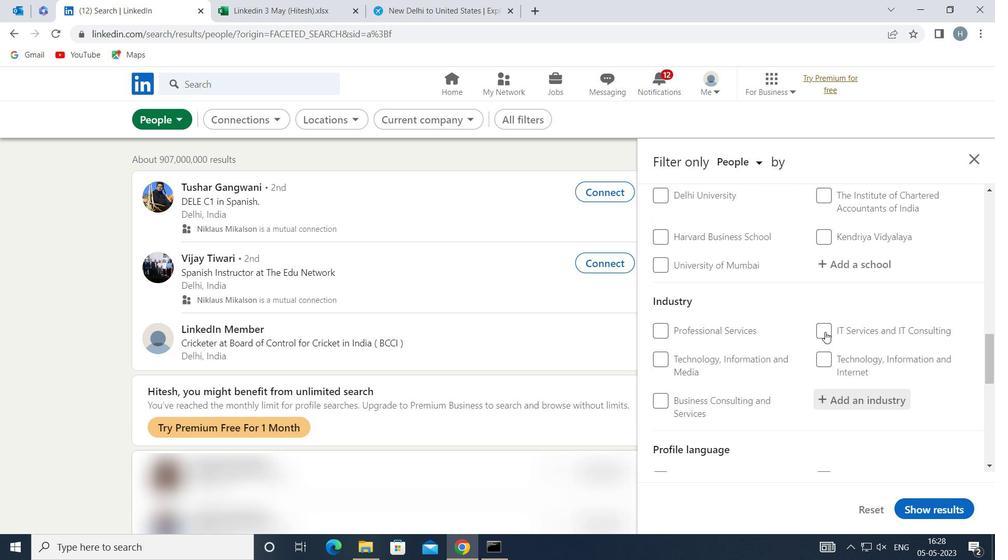 
Action: Mouse scrolled (825, 332) with delta (0, 0)
Screenshot: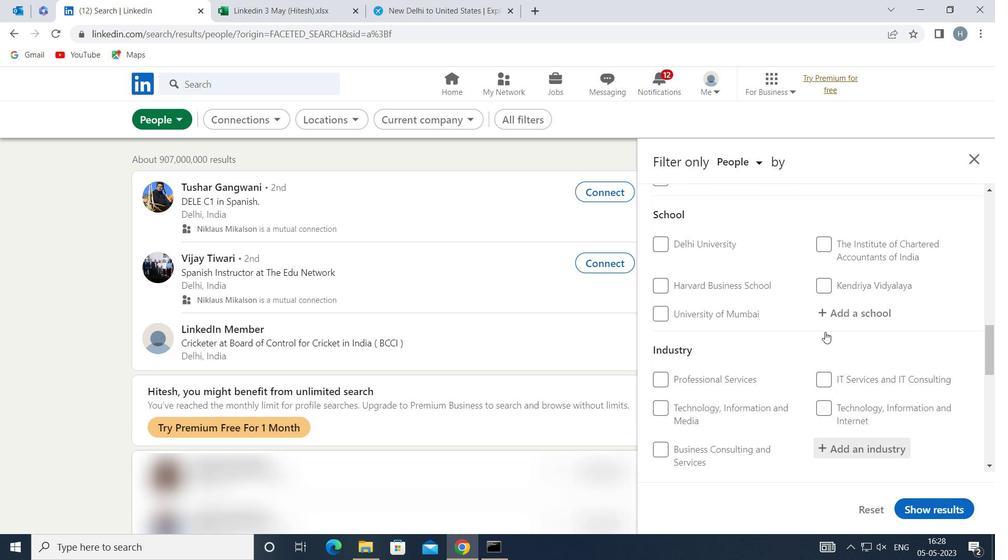 
Action: Mouse scrolled (825, 332) with delta (0, 0)
Screenshot: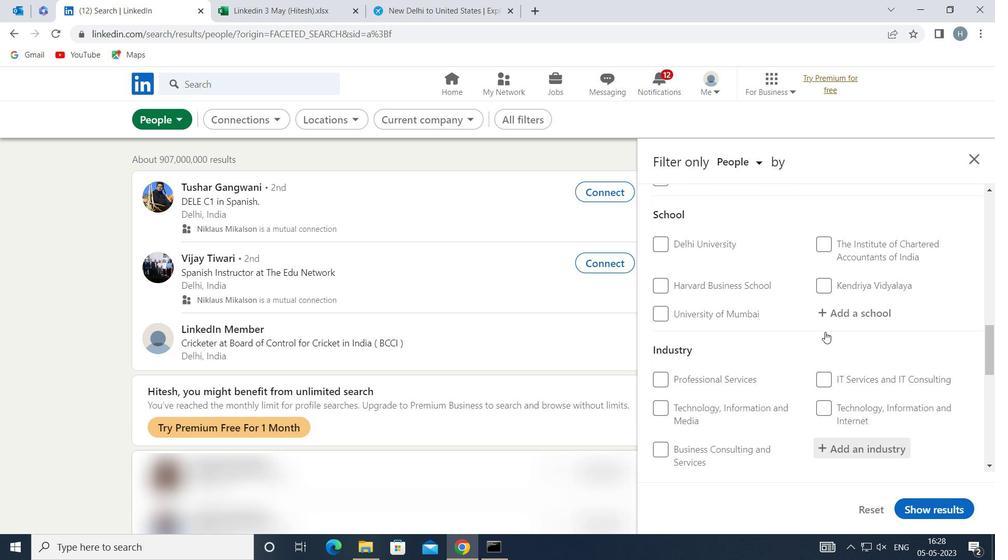 
Action: Mouse scrolled (825, 332) with delta (0, 0)
Screenshot: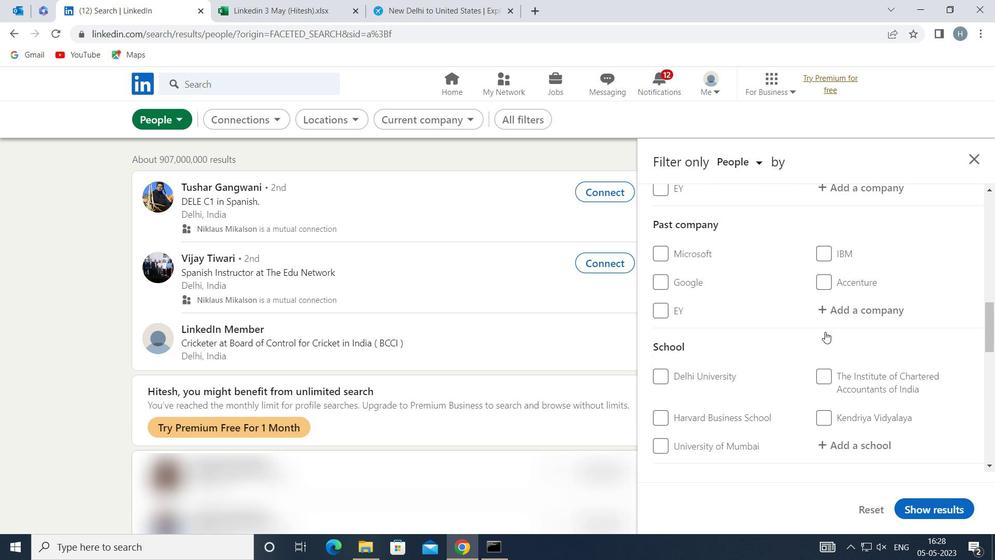 
Action: Mouse scrolled (825, 332) with delta (0, 0)
Screenshot: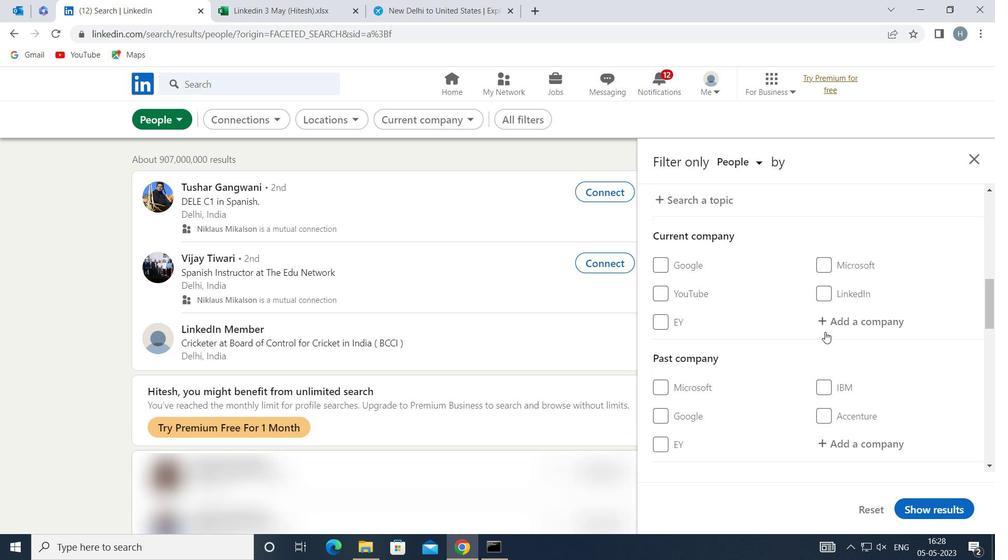 
Action: Mouse moved to (860, 410)
Screenshot: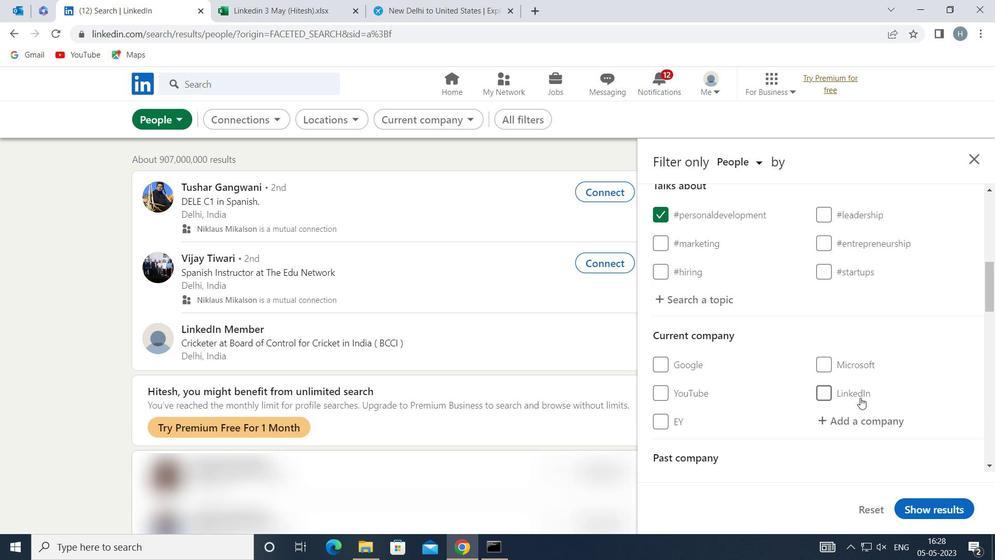 
Action: Mouse pressed left at (860, 410)
Screenshot: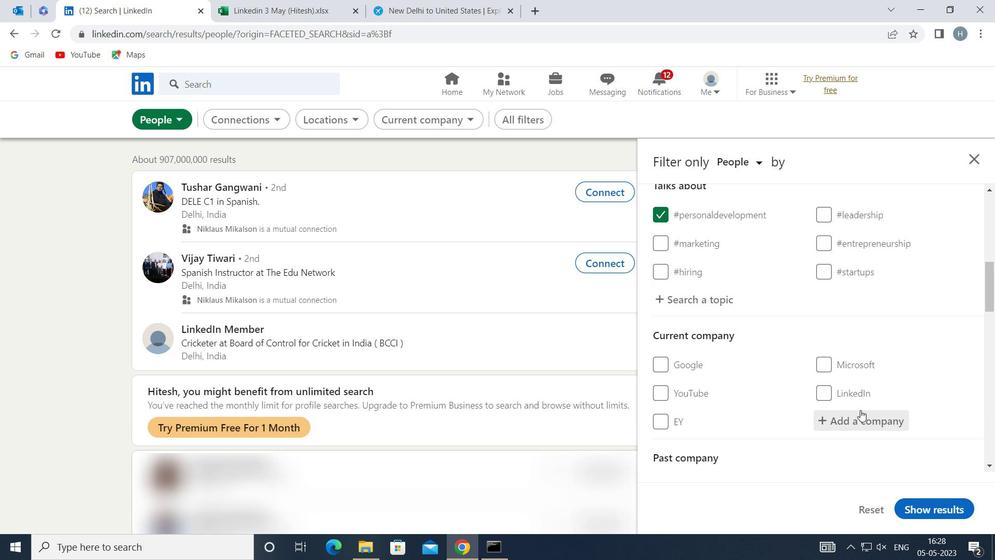 
Action: Mouse moved to (863, 405)
Screenshot: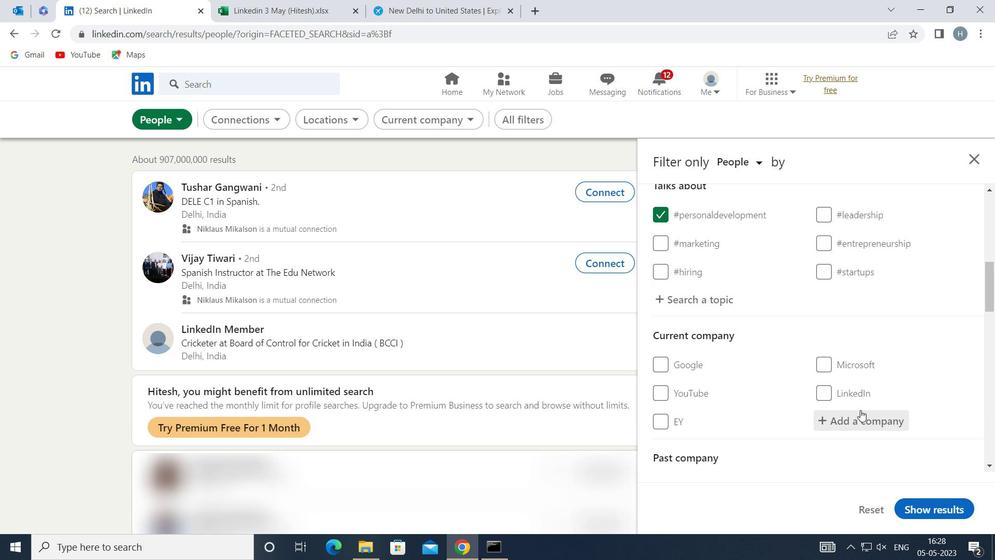 
Action: Key pressed <Key.shift>TATA<Key.space><Key.shift>GROUP
Screenshot: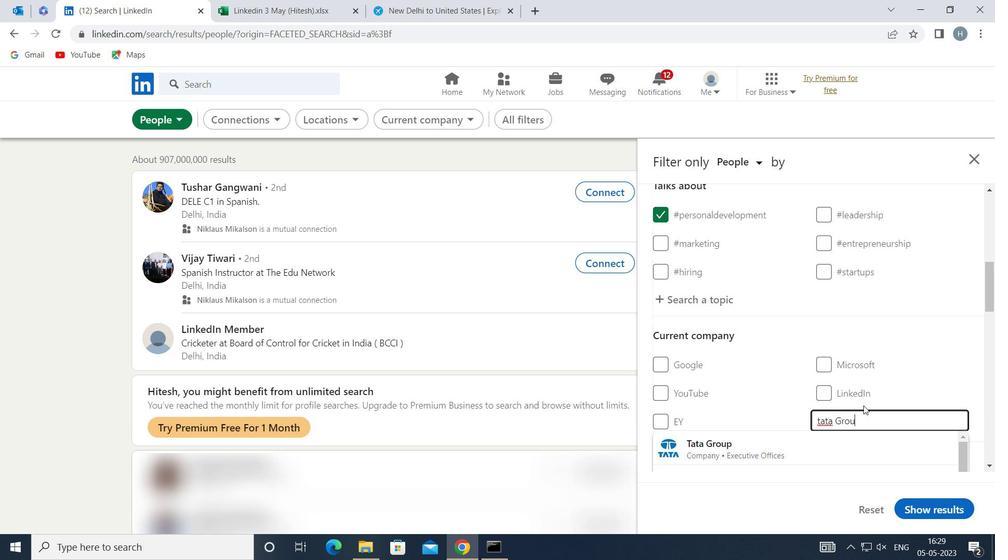 
Action: Mouse moved to (757, 452)
Screenshot: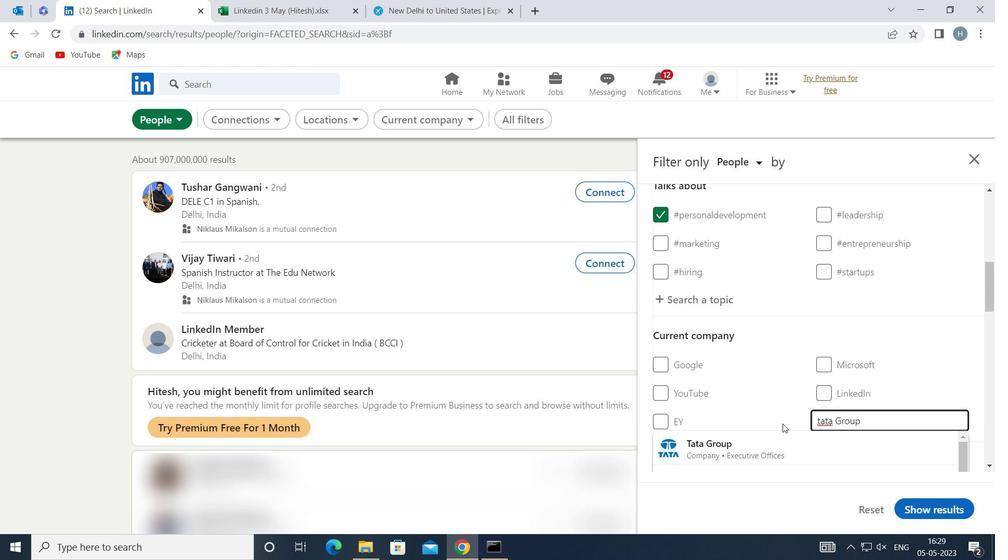 
Action: Mouse pressed left at (757, 452)
Screenshot: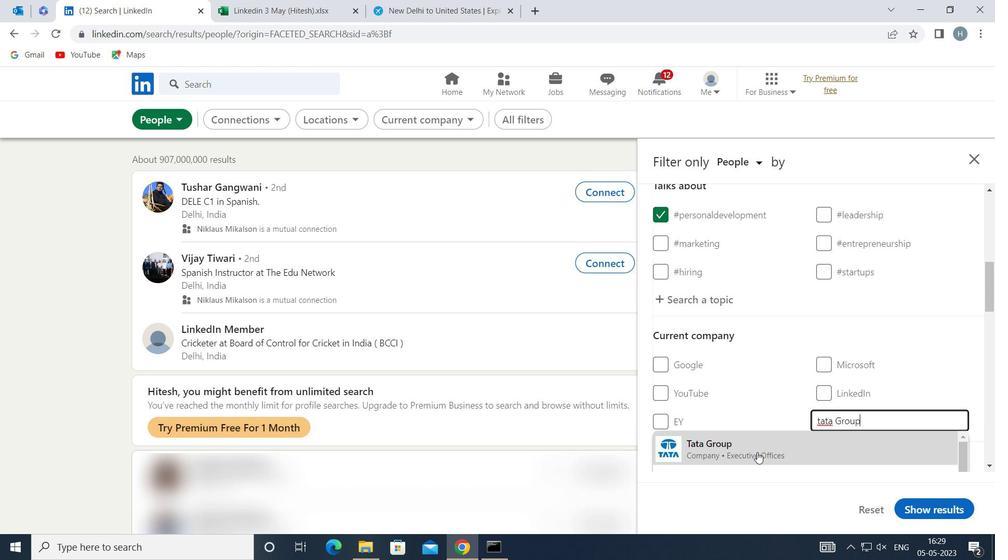 
Action: Mouse moved to (773, 349)
Screenshot: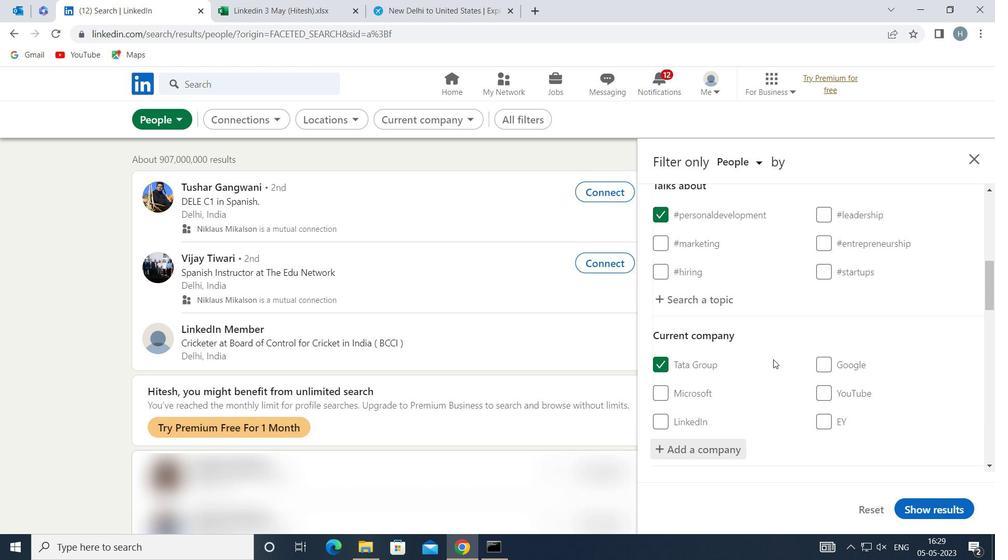 
Action: Mouse scrolled (773, 348) with delta (0, 0)
Screenshot: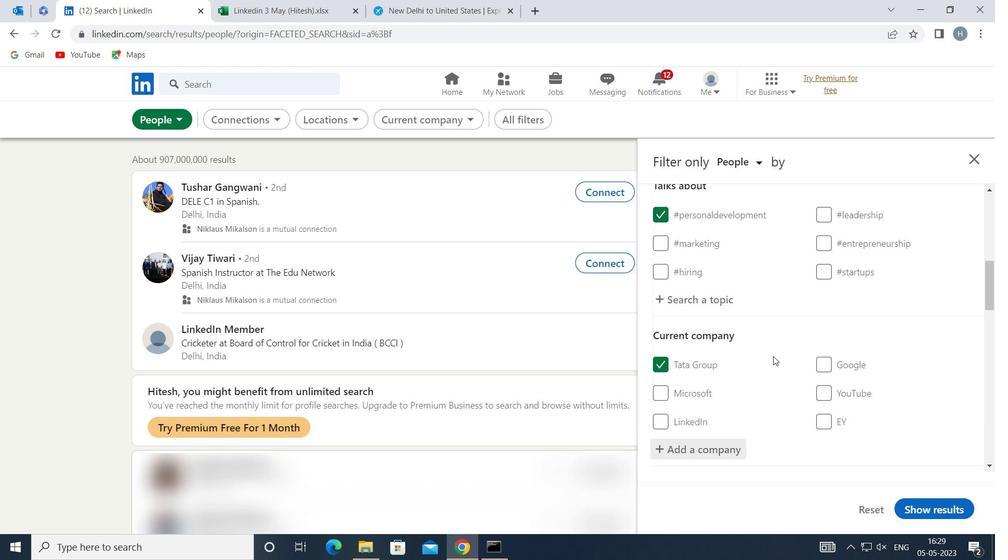
Action: Mouse moved to (775, 340)
Screenshot: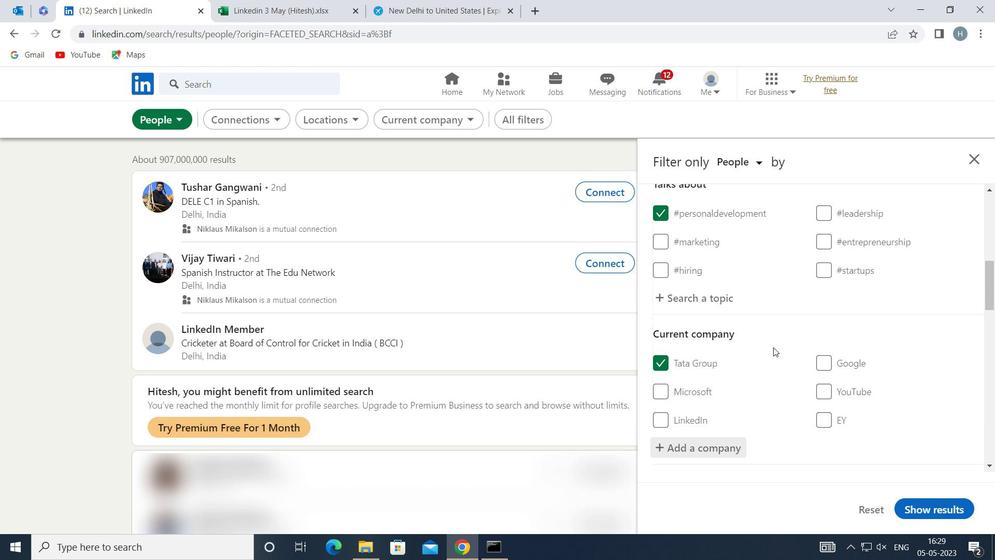 
Action: Mouse scrolled (775, 339) with delta (0, 0)
Screenshot: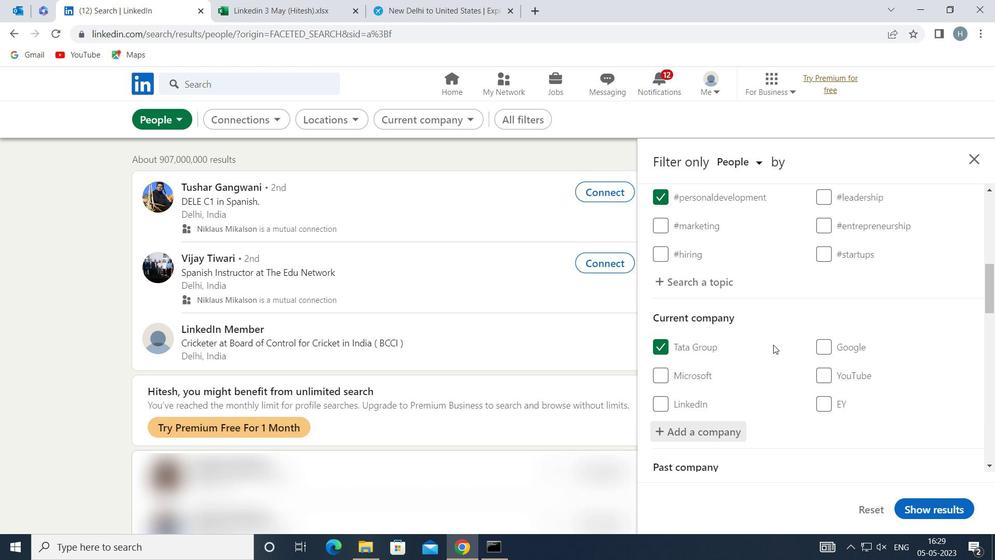 
Action: Mouse scrolled (775, 339) with delta (0, 0)
Screenshot: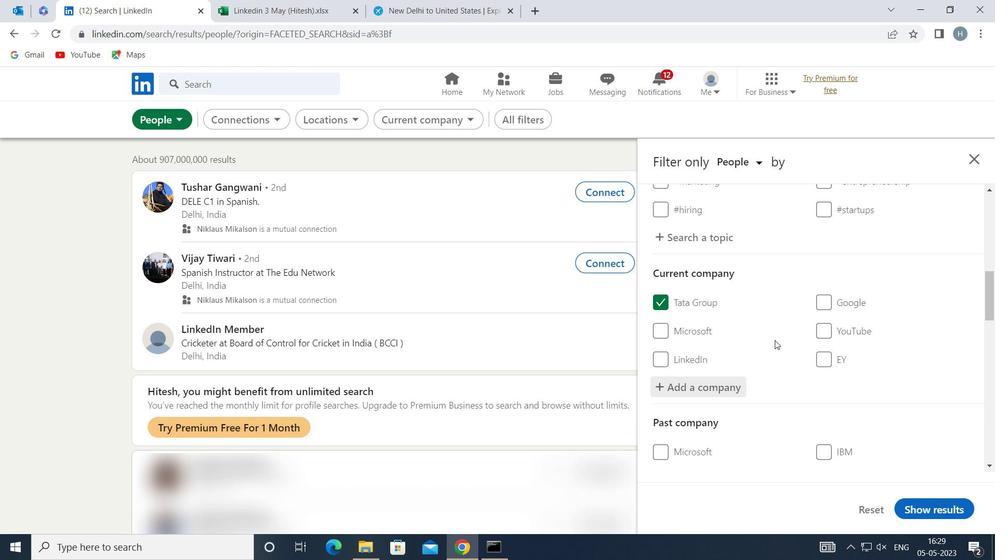
Action: Mouse moved to (775, 339)
Screenshot: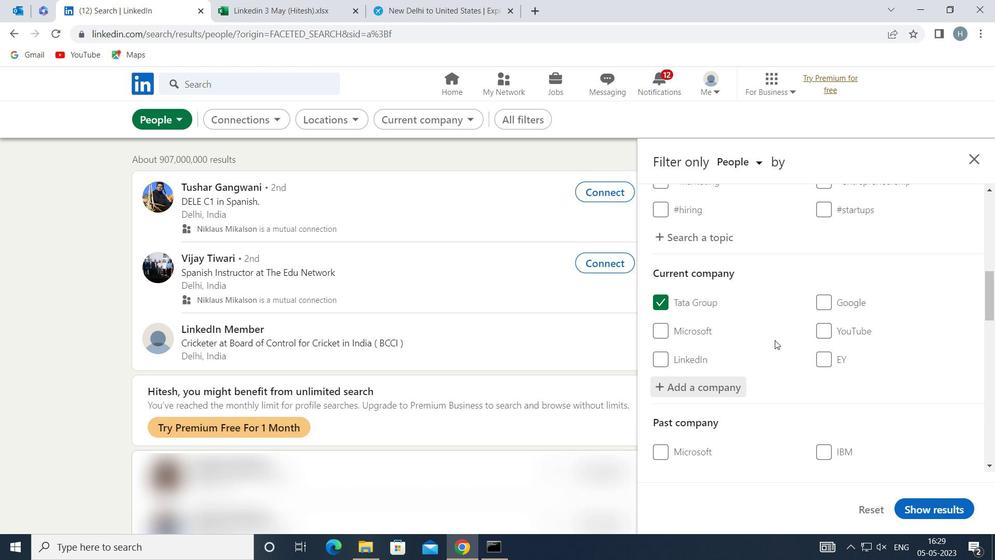 
Action: Mouse scrolled (775, 340) with delta (0, 0)
Screenshot: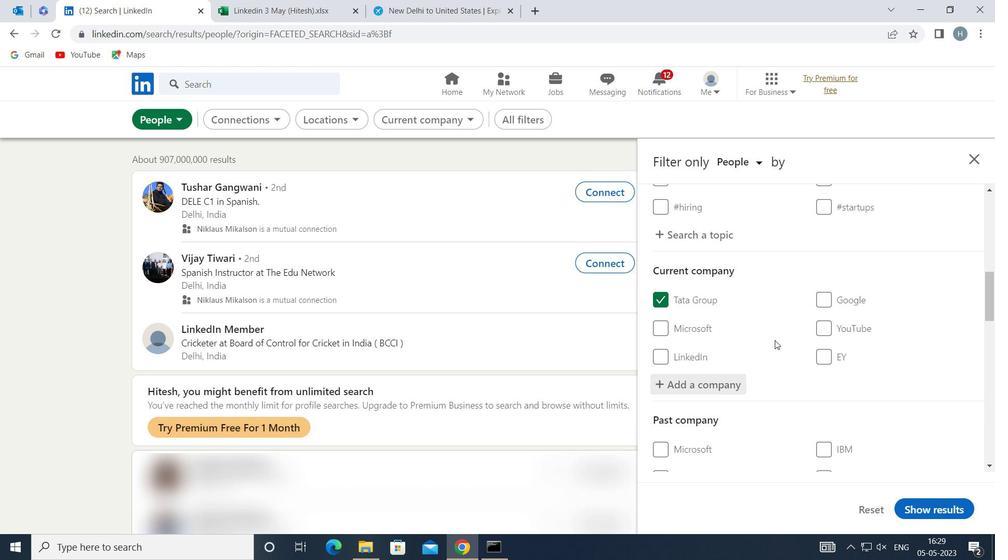 
Action: Mouse moved to (775, 339)
Screenshot: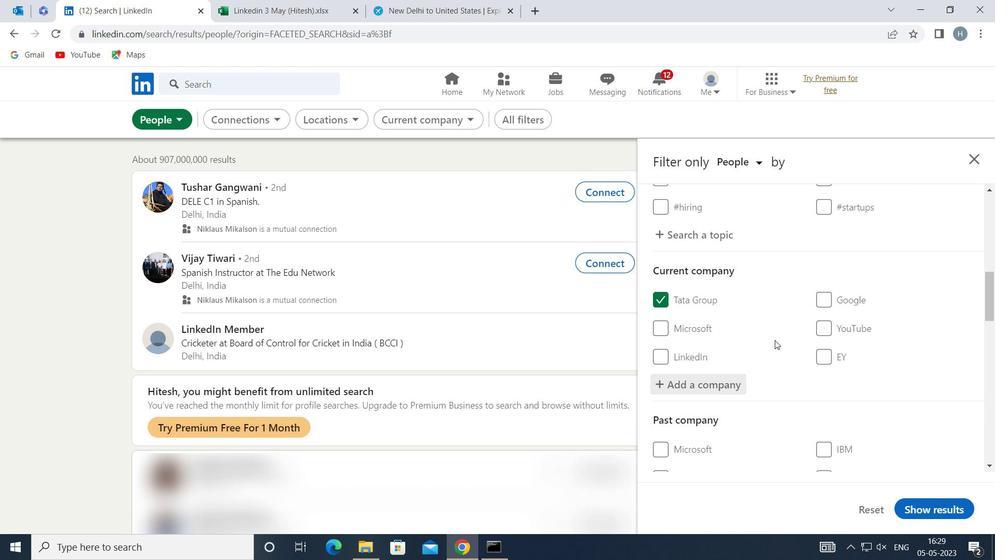 
Action: Mouse scrolled (775, 338) with delta (0, 0)
Screenshot: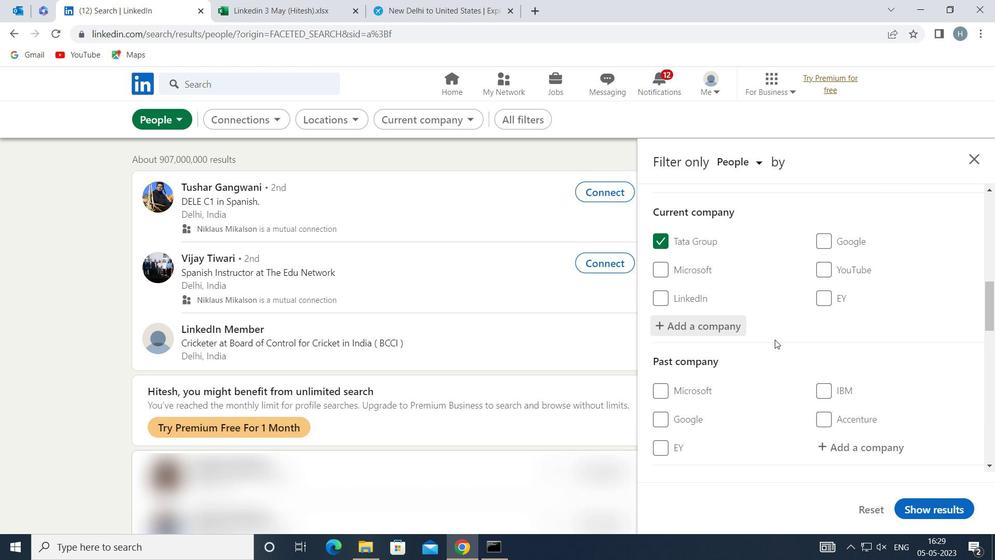 
Action: Mouse scrolled (775, 338) with delta (0, 0)
Screenshot: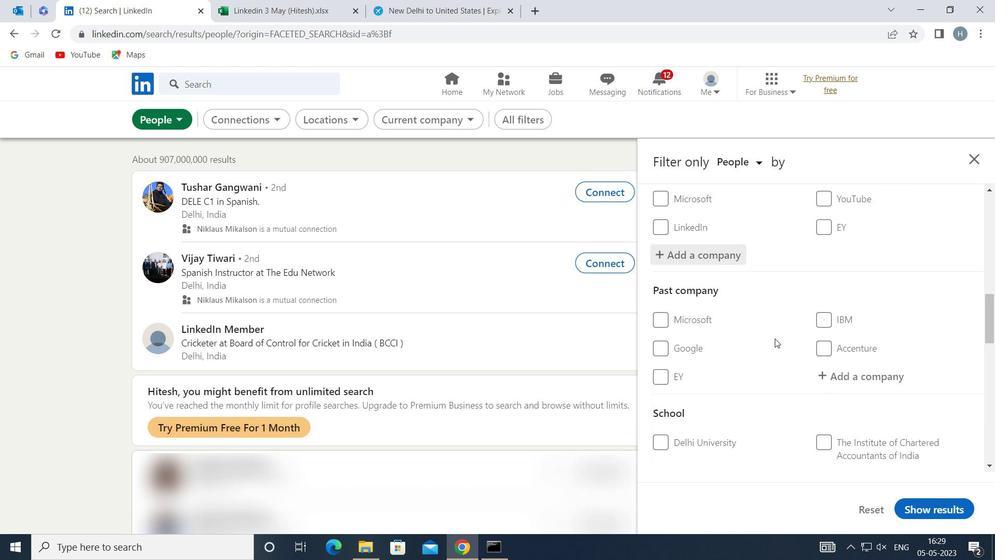 
Action: Mouse scrolled (775, 338) with delta (0, 0)
Screenshot: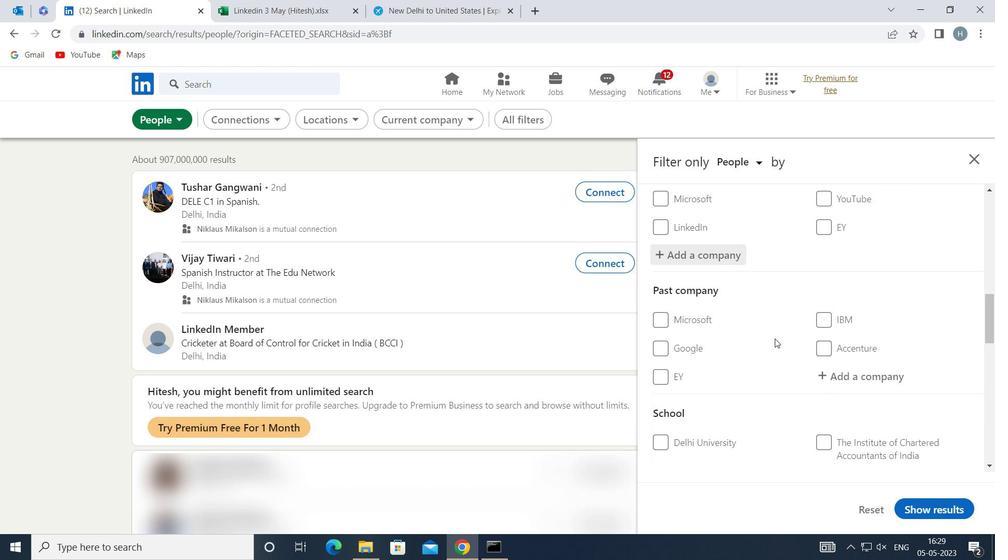 
Action: Mouse moved to (776, 338)
Screenshot: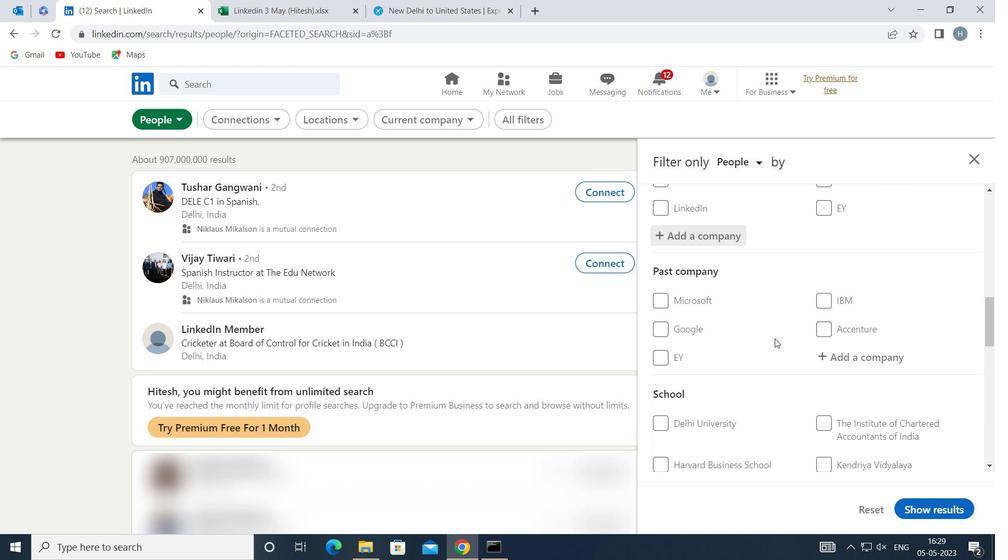 
Action: Mouse scrolled (776, 338) with delta (0, 0)
Screenshot: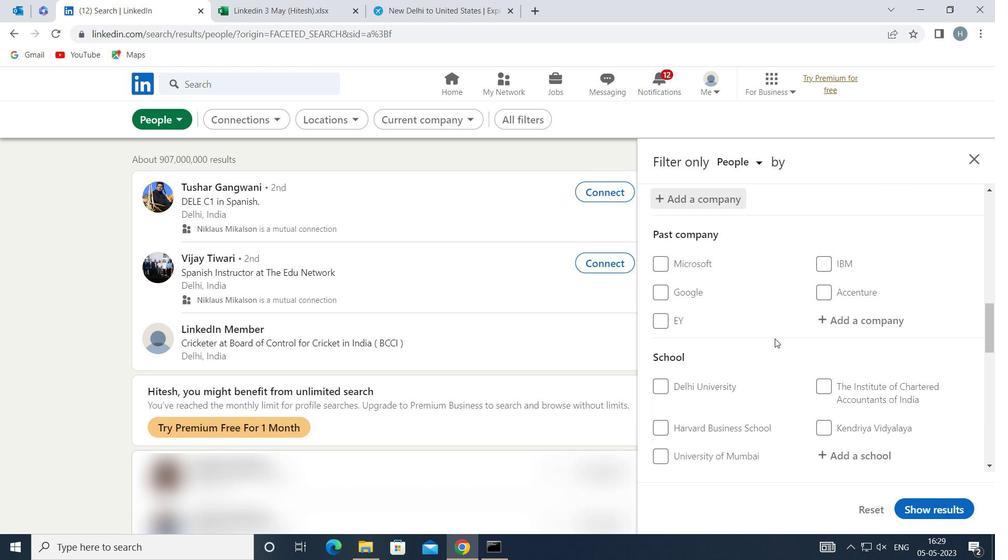 
Action: Mouse moved to (844, 314)
Screenshot: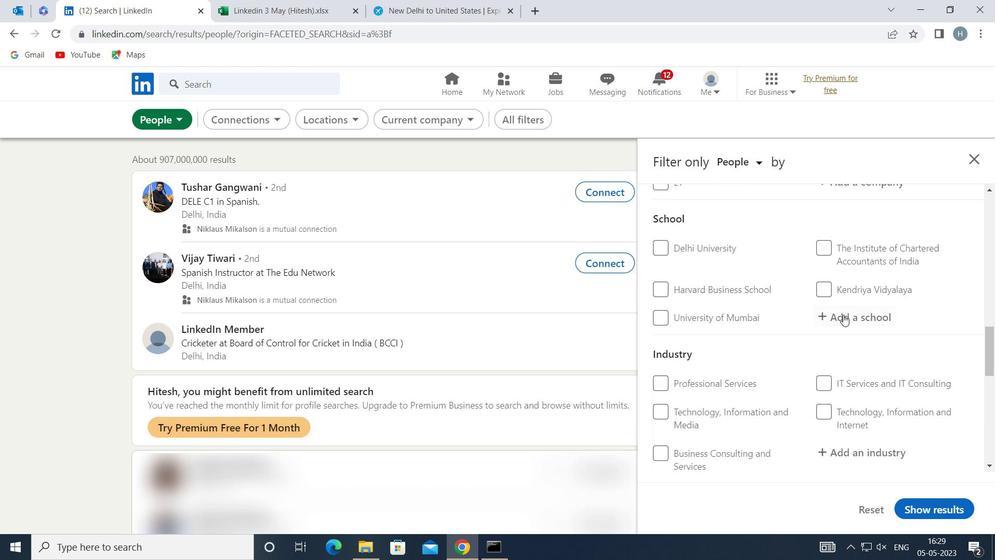 
Action: Mouse pressed left at (844, 314)
Screenshot: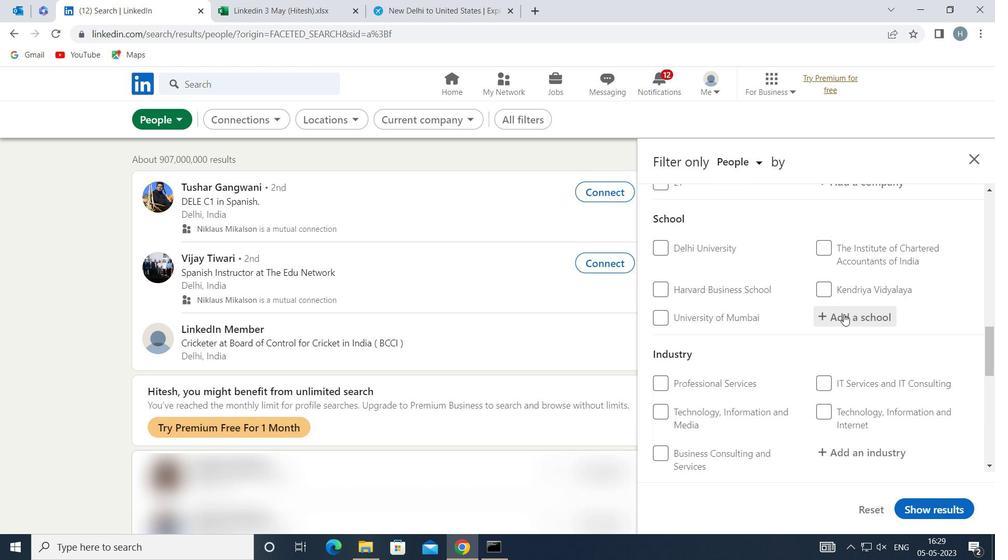 
Action: Key pressed <Key.shift>NAGPUR<Key.space><Key.shift>JOBS
Screenshot: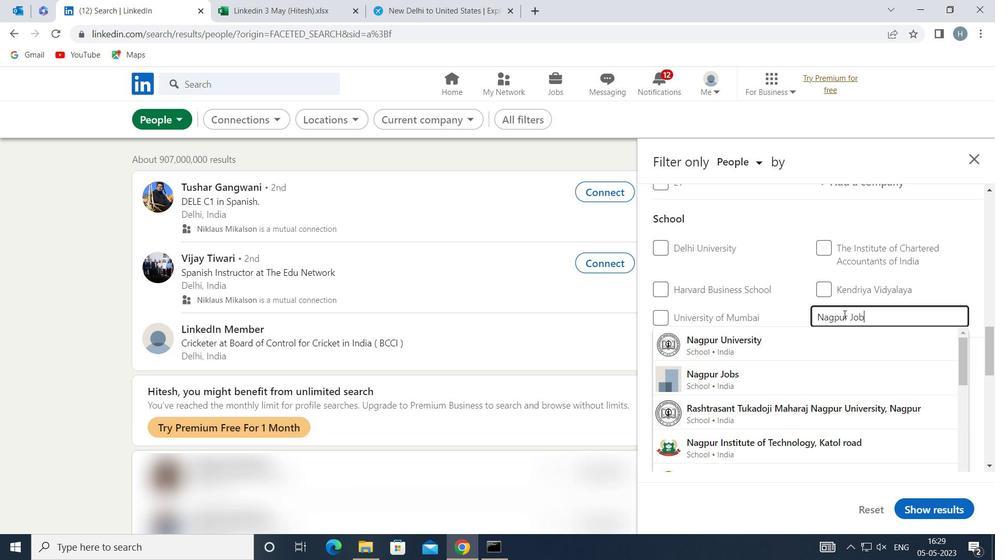 
Action: Mouse moved to (819, 336)
Screenshot: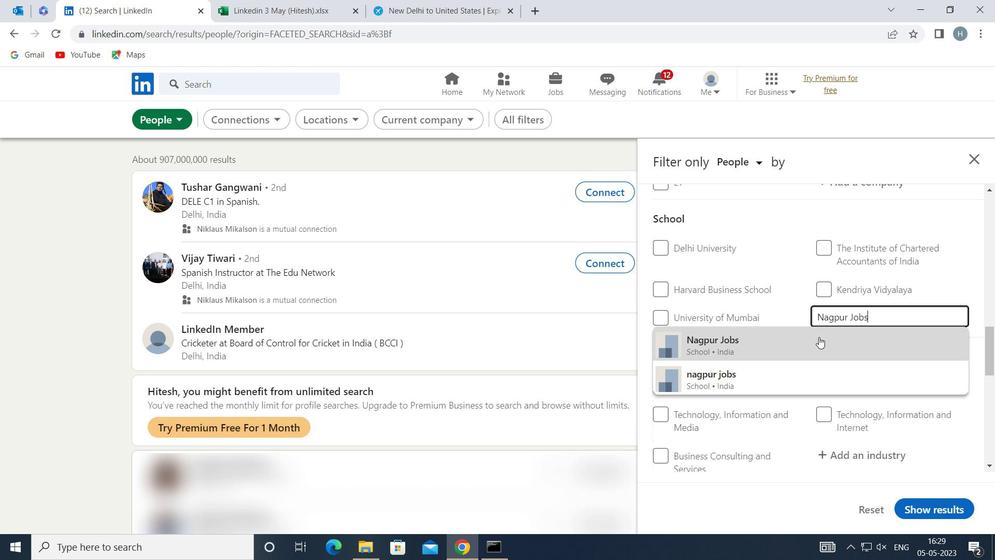 
Action: Mouse pressed left at (819, 336)
Screenshot: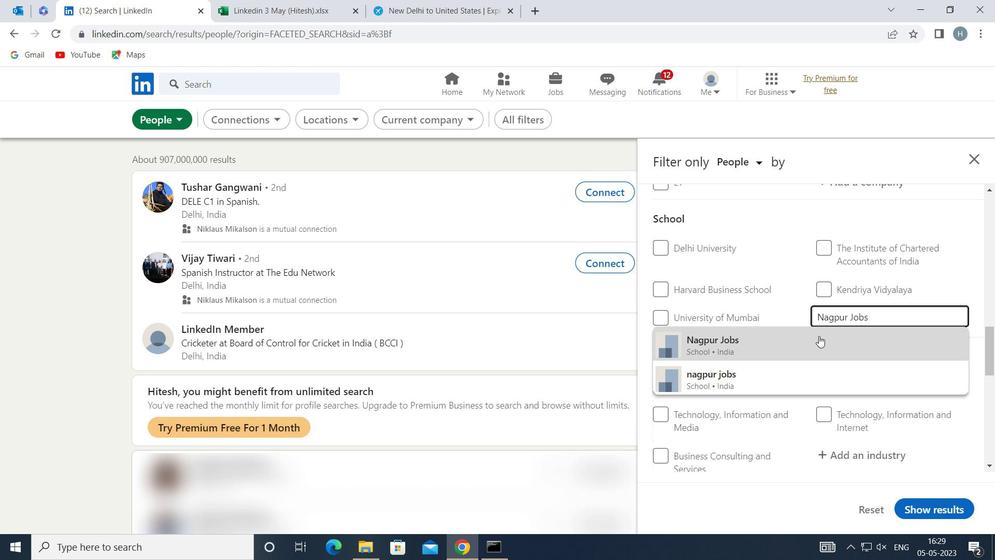 
Action: Mouse moved to (780, 318)
Screenshot: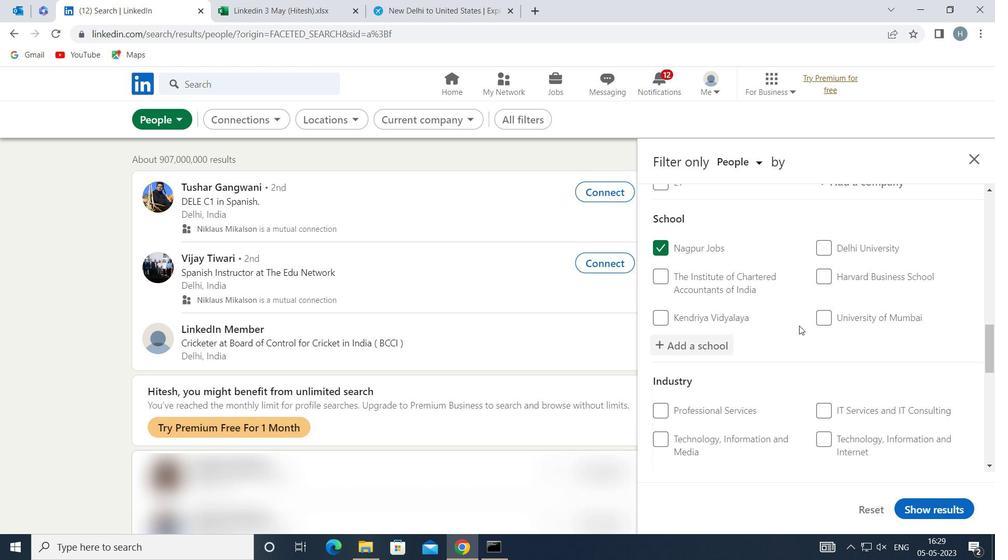 
Action: Mouse scrolled (780, 318) with delta (0, 0)
Screenshot: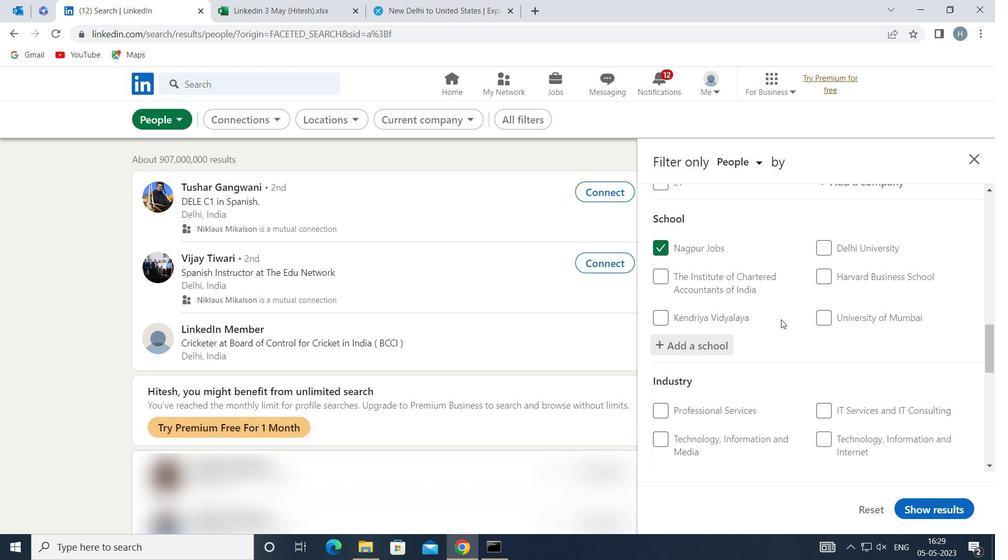 
Action: Mouse scrolled (780, 318) with delta (0, 0)
Screenshot: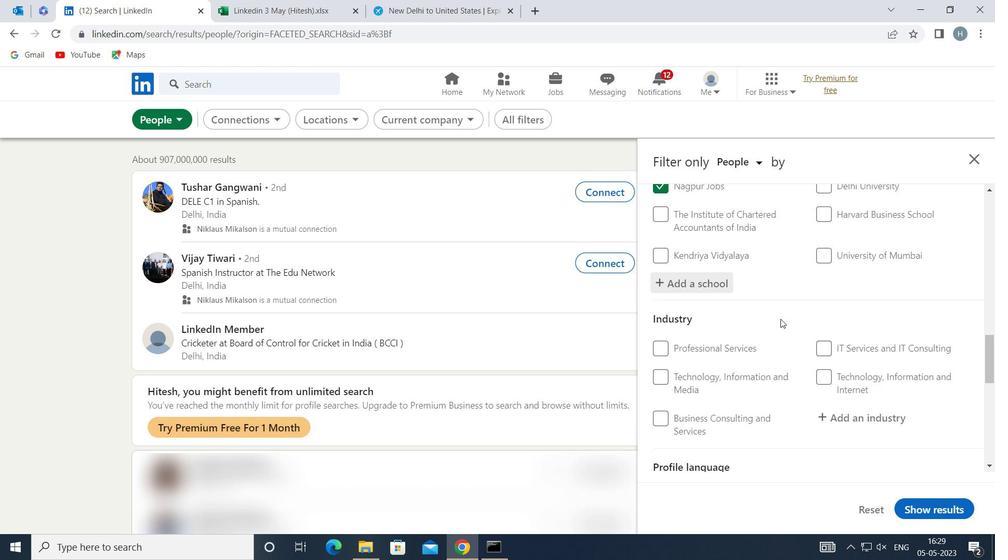 
Action: Mouse moved to (850, 345)
Screenshot: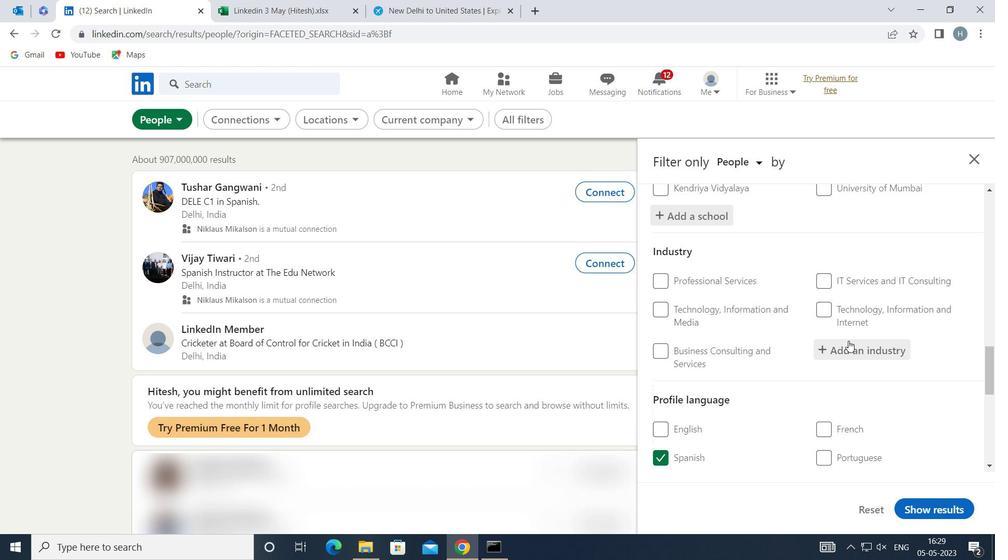 
Action: Mouse pressed left at (850, 345)
Screenshot: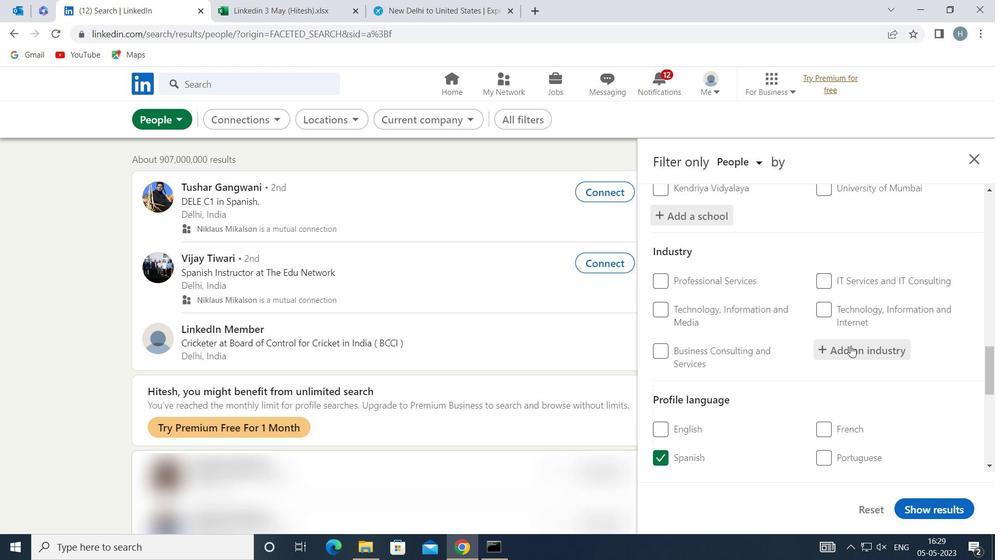 
Action: Key pressed <Key.shift>REAL<Key.space><Key.shift>ESTATE<Key.space><Key.shift>AGE
Screenshot: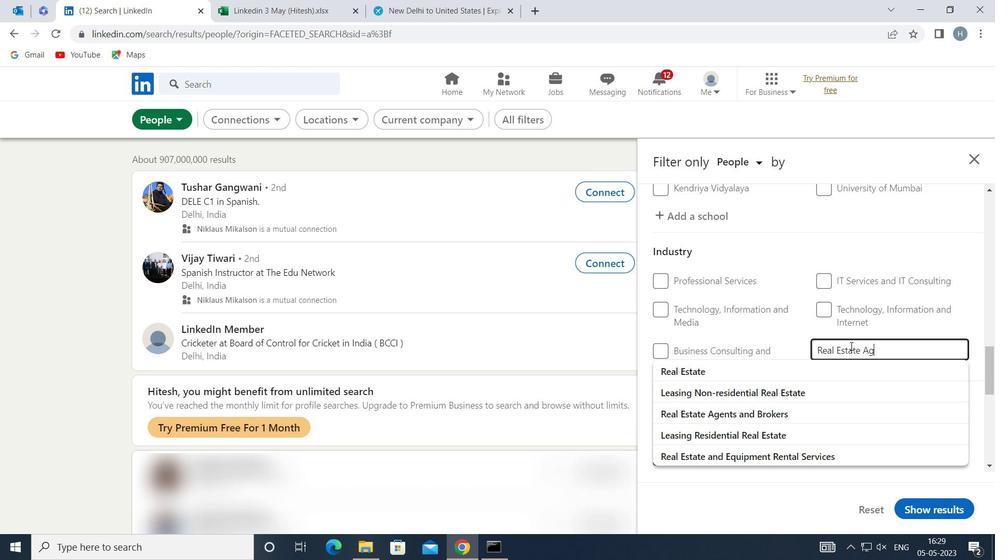 
Action: Mouse moved to (813, 368)
Screenshot: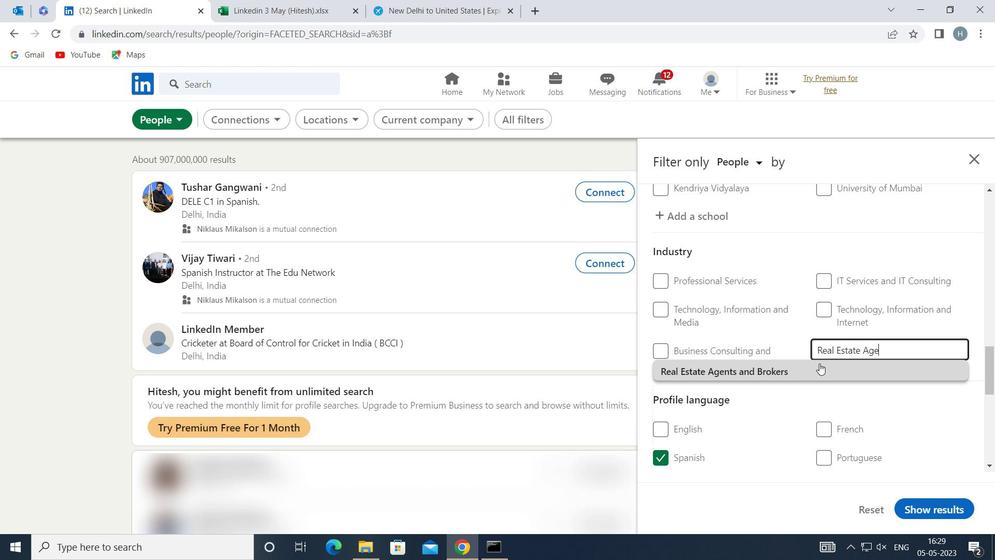 
Action: Mouse pressed left at (813, 368)
Screenshot: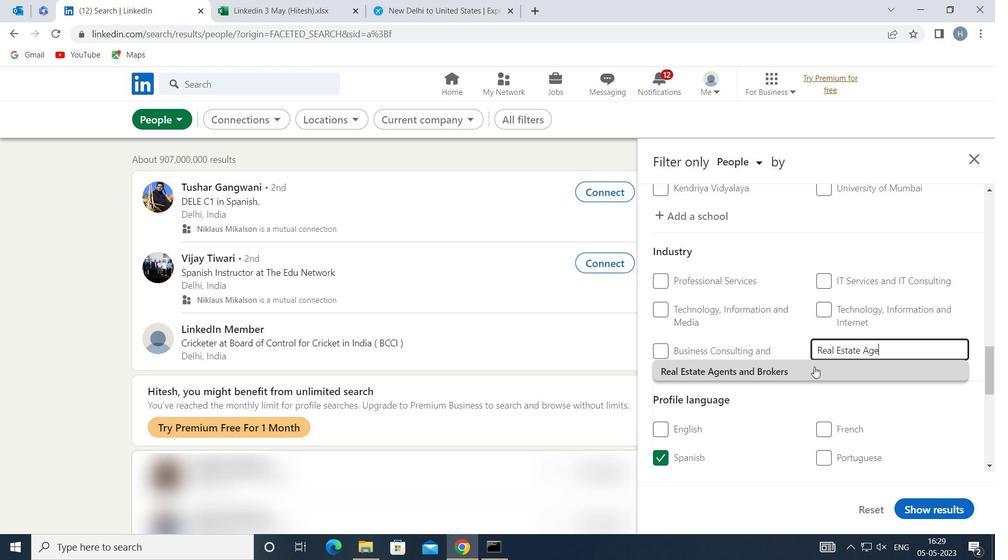 
Action: Mouse moved to (782, 355)
Screenshot: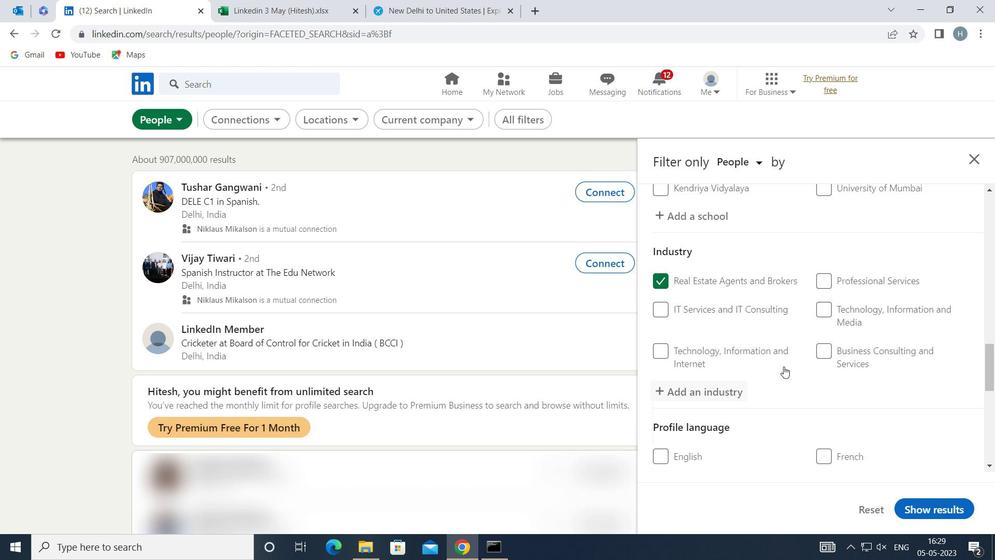 
Action: Mouse scrolled (782, 355) with delta (0, 0)
Screenshot: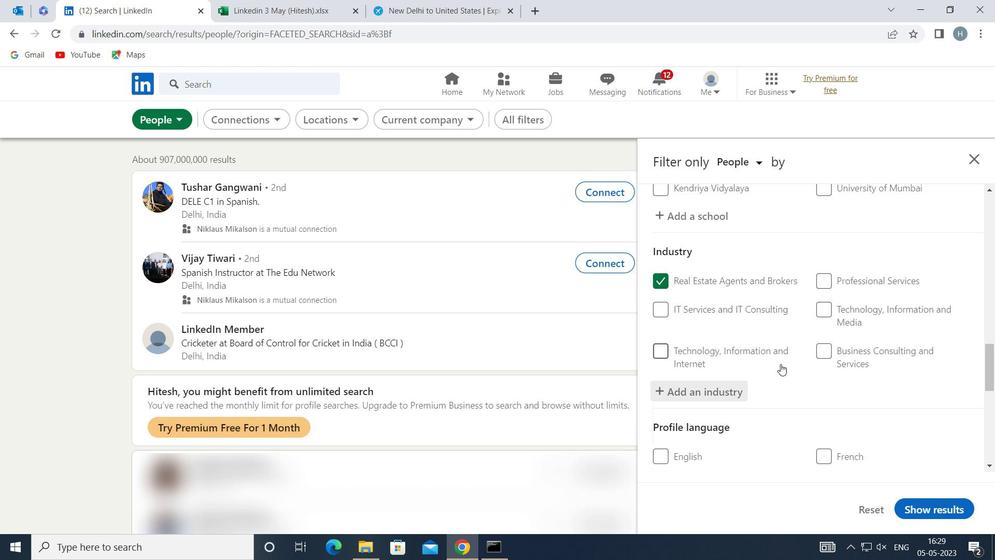 
Action: Mouse scrolled (782, 355) with delta (0, 0)
Screenshot: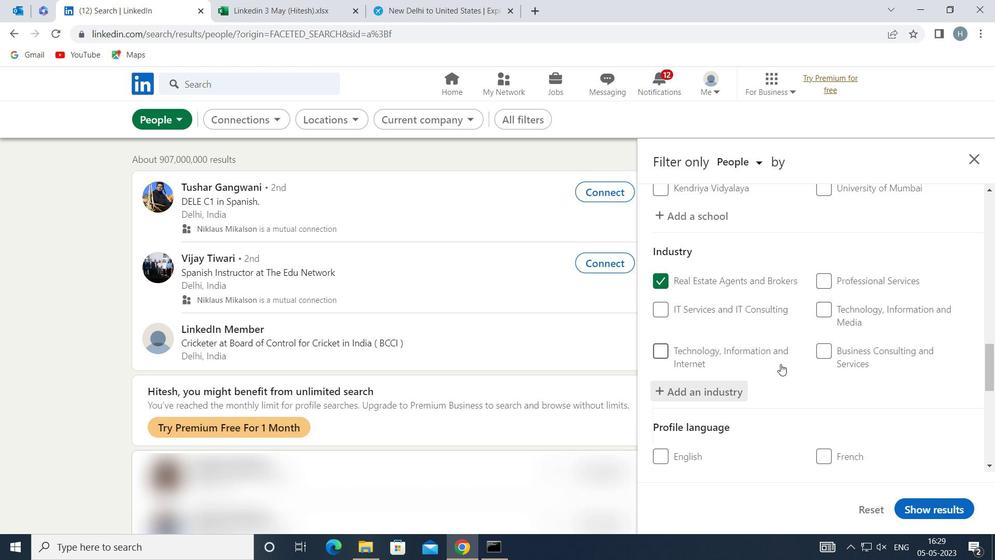 
Action: Mouse moved to (782, 351)
Screenshot: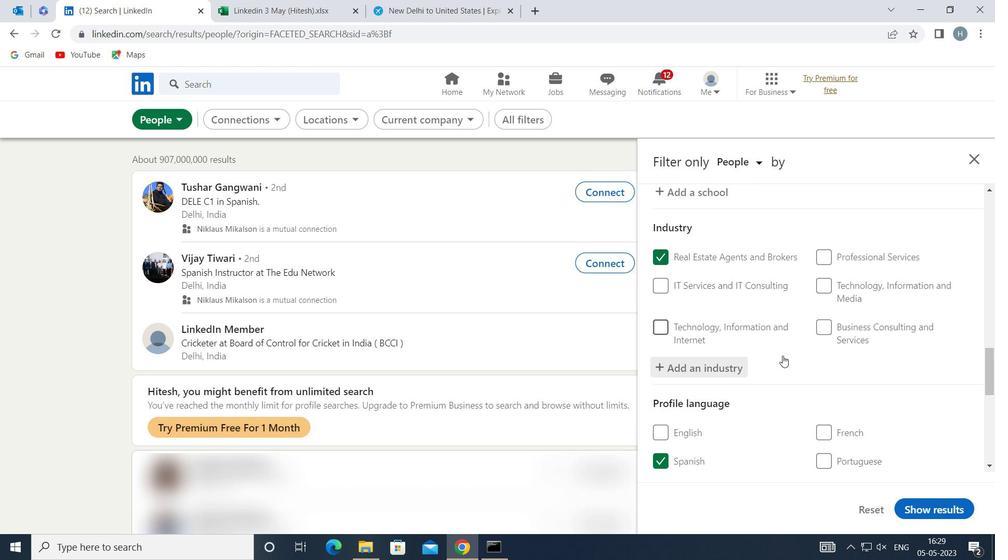 
Action: Mouse scrolled (782, 350) with delta (0, 0)
Screenshot: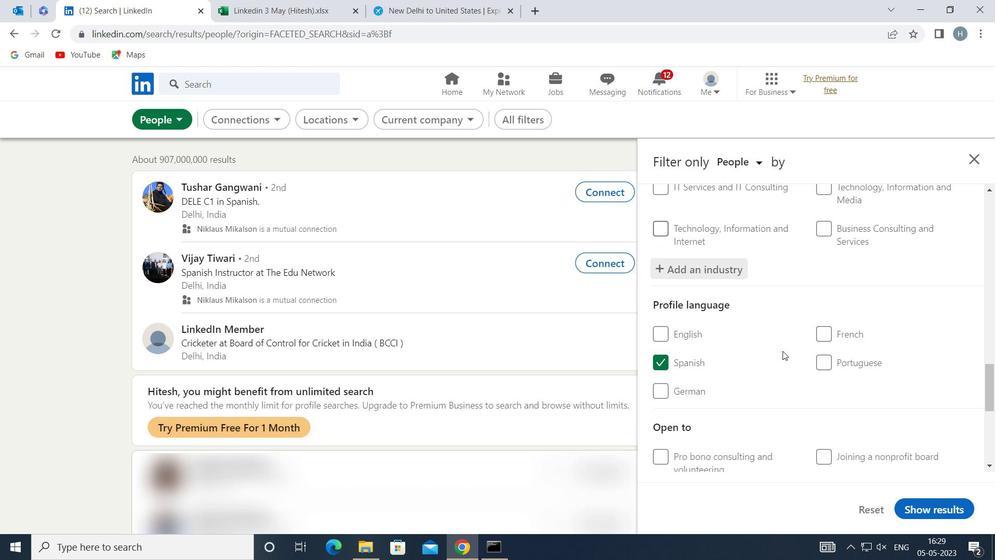 
Action: Mouse scrolled (782, 350) with delta (0, 0)
Screenshot: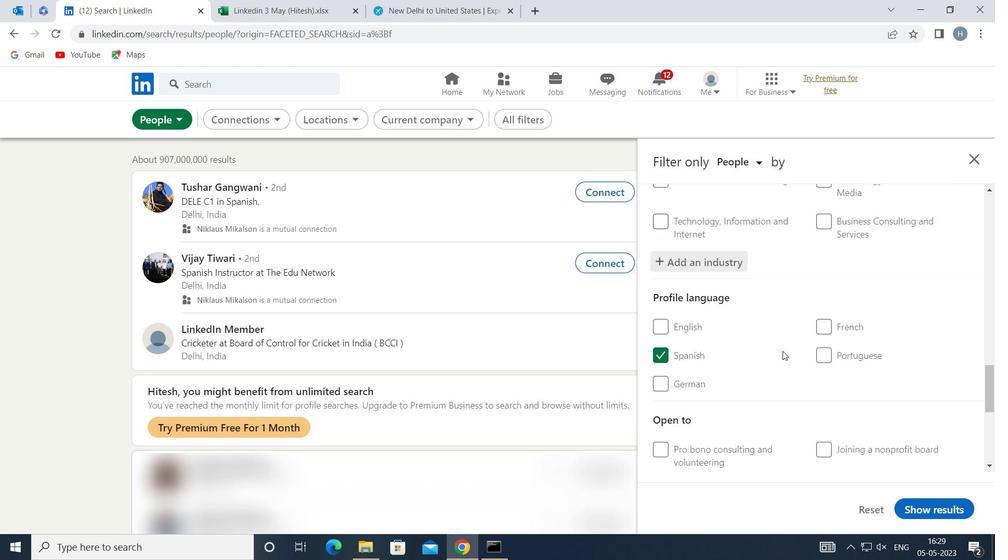 
Action: Mouse scrolled (782, 350) with delta (0, 0)
Screenshot: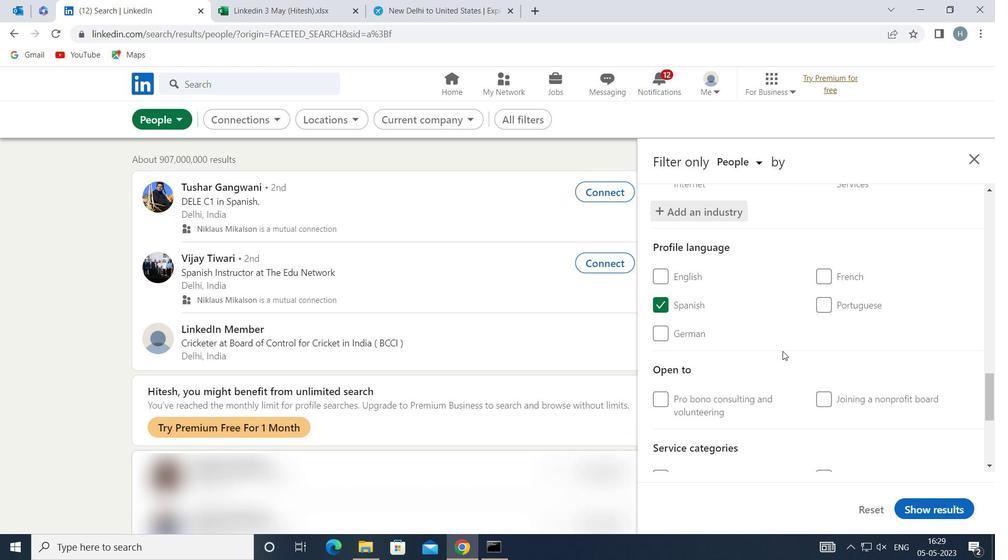 
Action: Mouse moved to (833, 384)
Screenshot: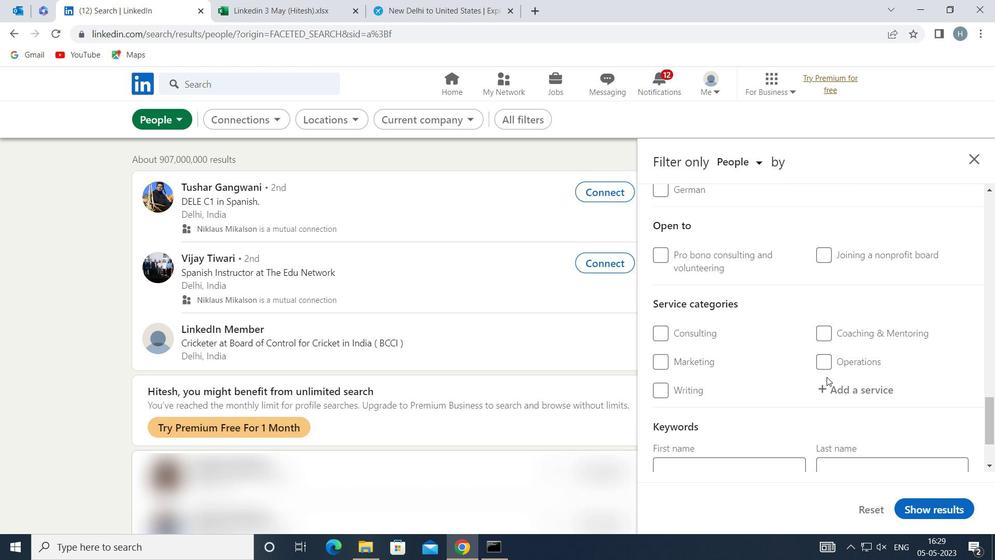 
Action: Mouse pressed left at (833, 384)
Screenshot: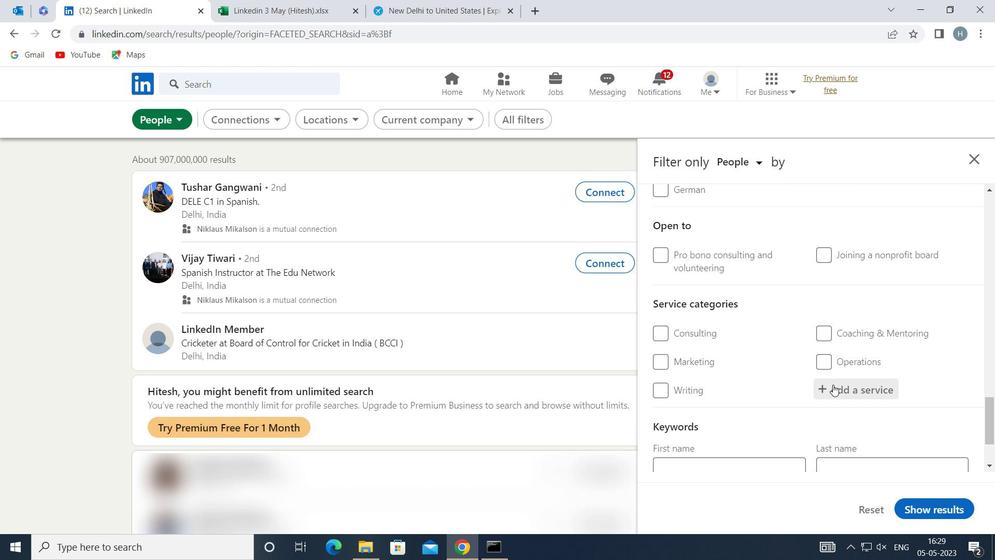 
Action: Key pressed <Key.shift>LOGO<Key.space><Key.shift>DE
Screenshot: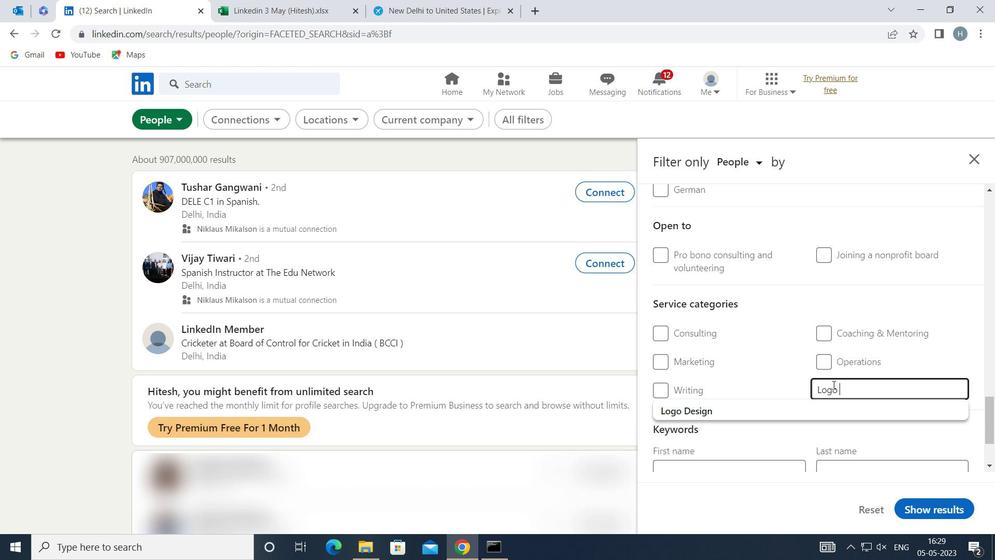 
Action: Mouse moved to (779, 407)
Screenshot: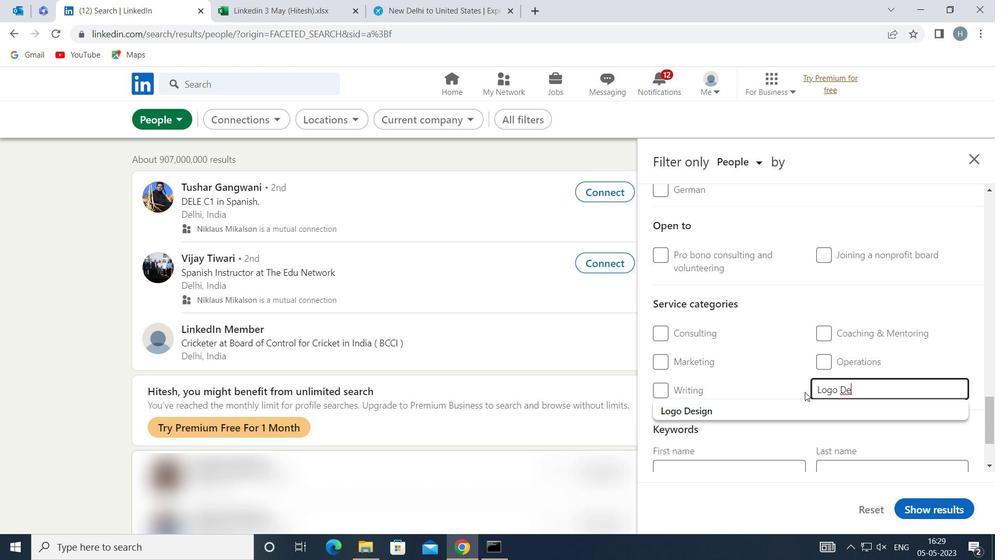 
Action: Mouse pressed left at (779, 407)
Screenshot: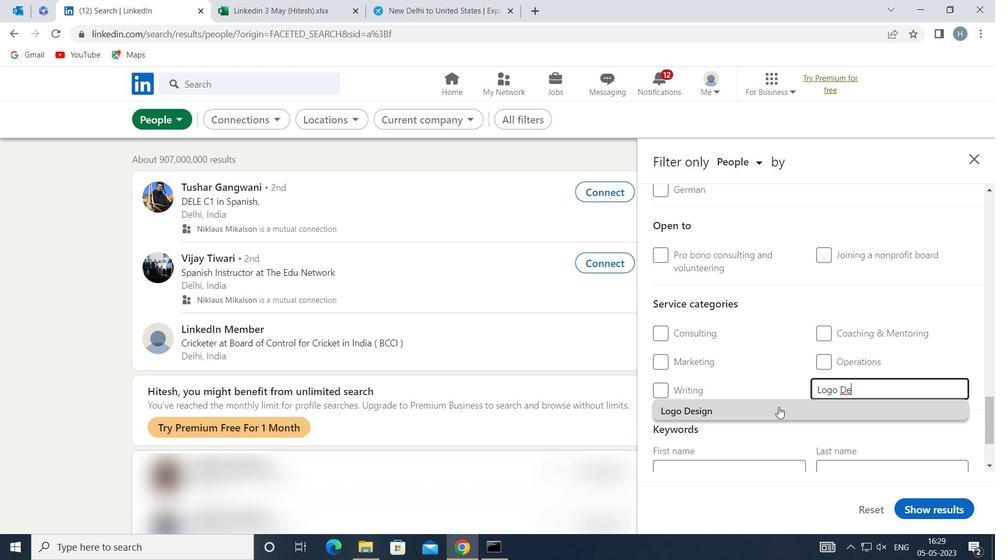 
Action: Mouse moved to (773, 397)
Screenshot: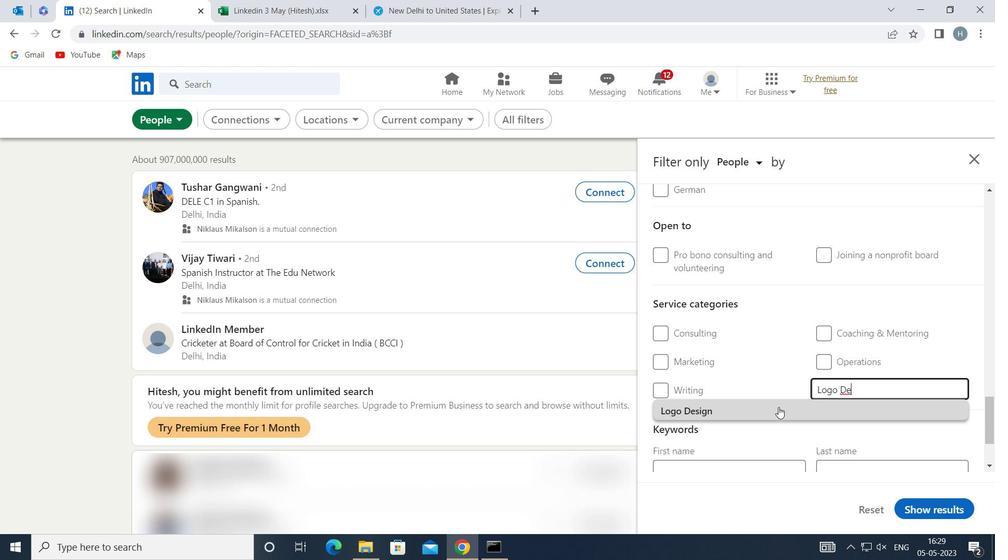 
Action: Mouse scrolled (773, 396) with delta (0, 0)
Screenshot: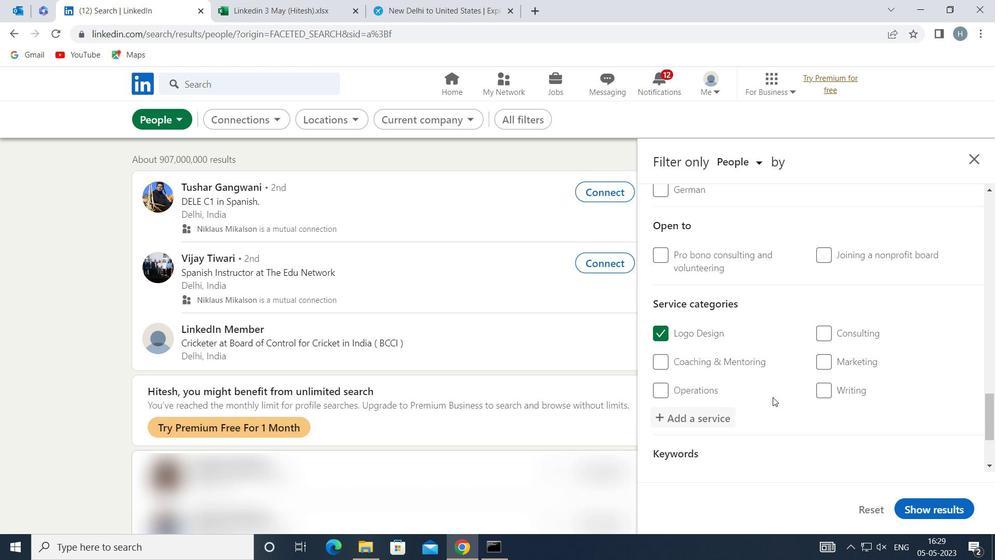 
Action: Mouse scrolled (773, 396) with delta (0, 0)
Screenshot: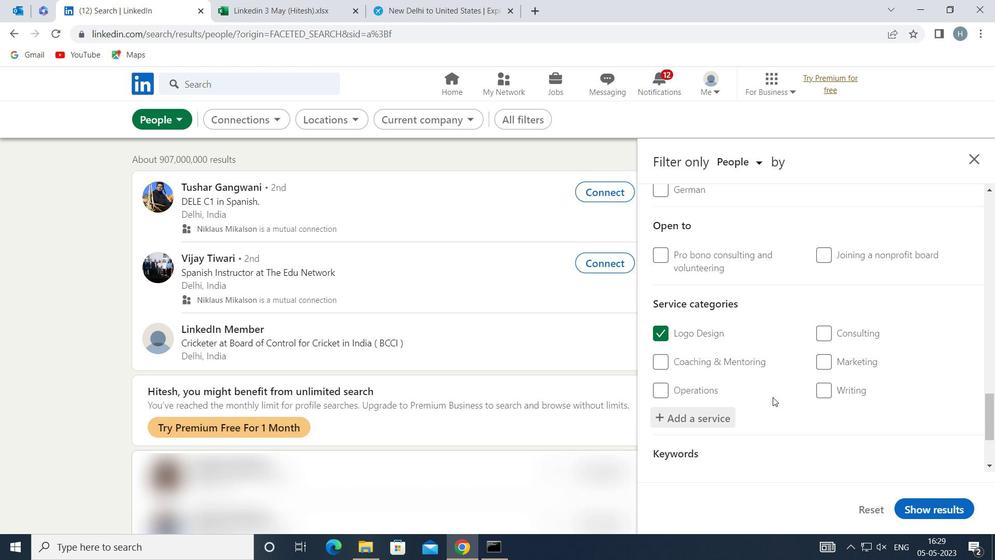 
Action: Mouse scrolled (773, 396) with delta (0, 0)
Screenshot: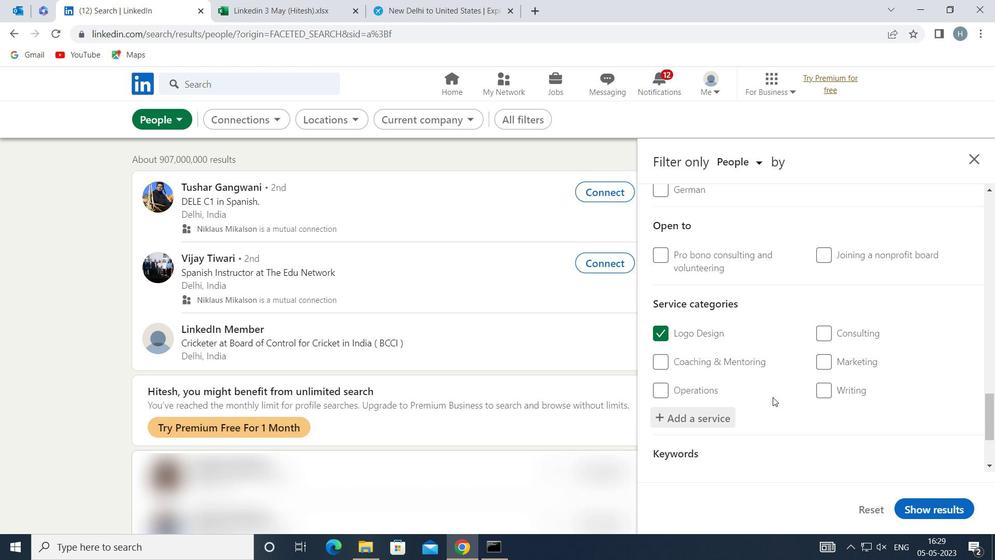
Action: Mouse moved to (778, 380)
Screenshot: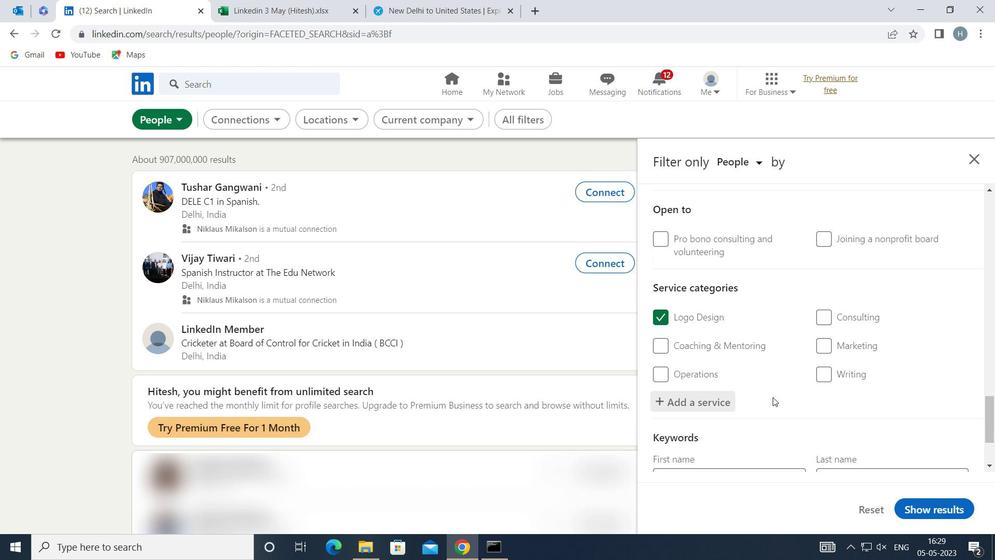 
Action: Mouse scrolled (778, 379) with delta (0, 0)
Screenshot: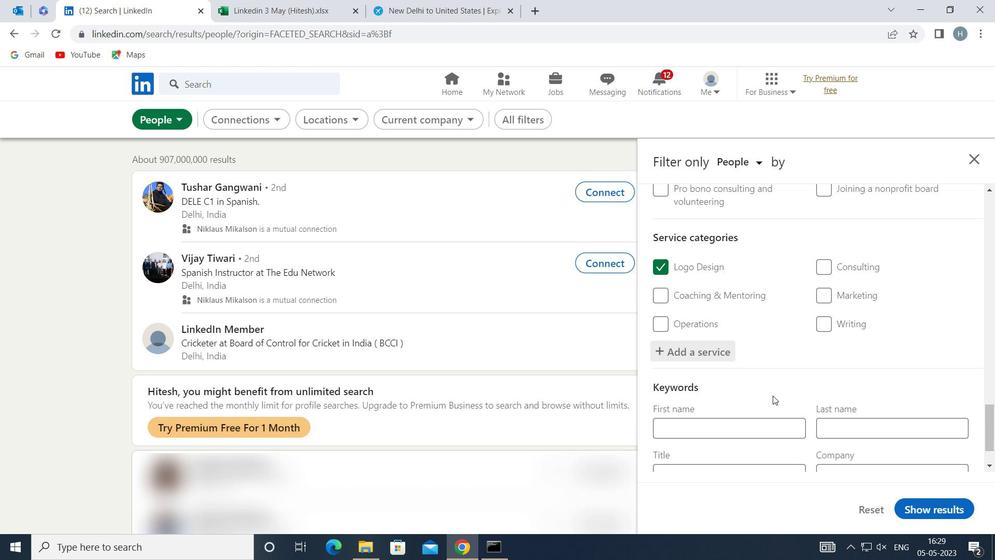 
Action: Mouse scrolled (778, 379) with delta (0, 0)
Screenshot: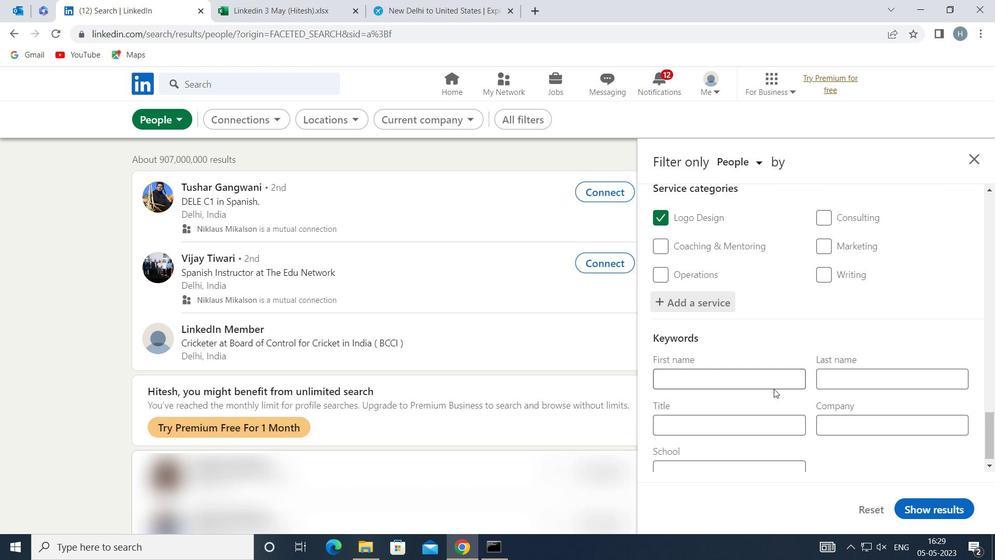 
Action: Mouse moved to (774, 409)
Screenshot: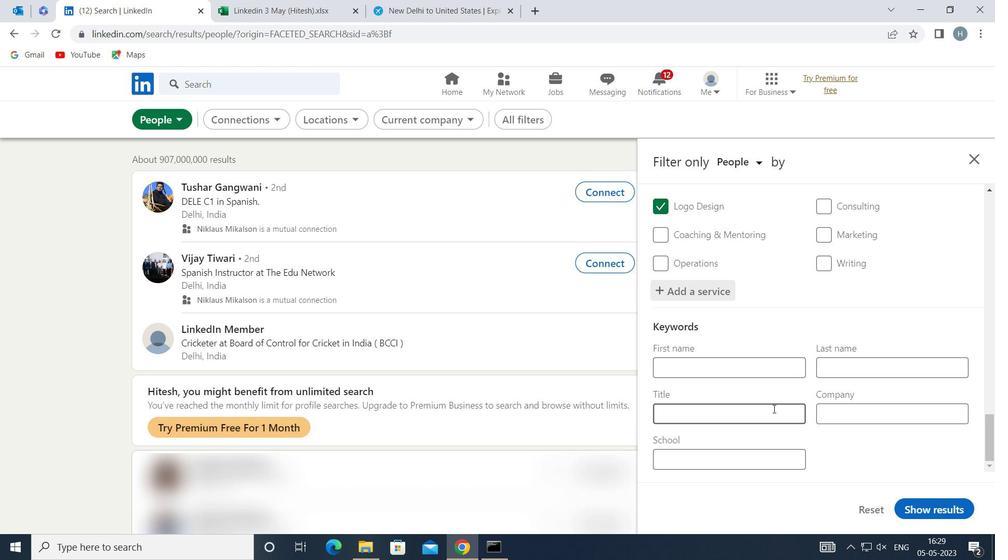 
Action: Mouse pressed left at (774, 409)
Screenshot: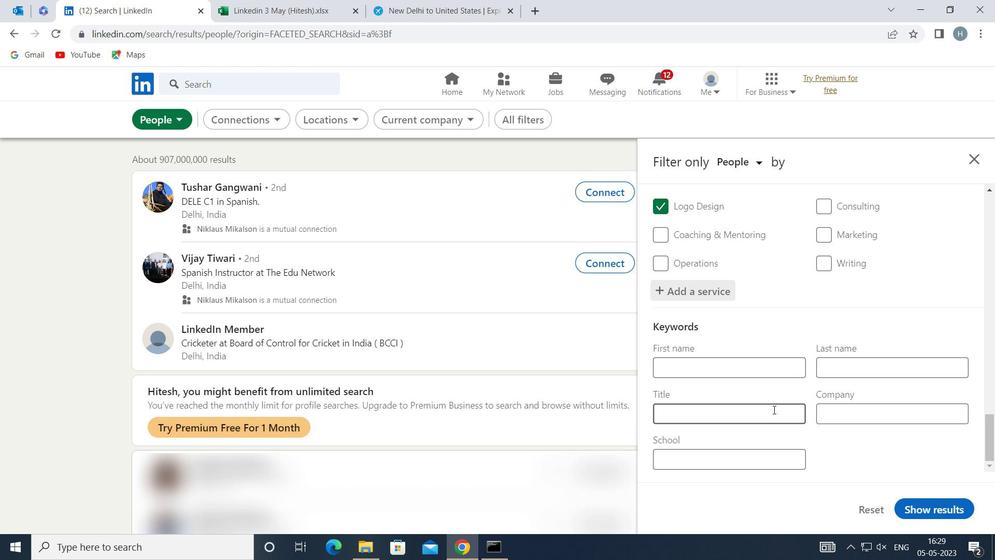 
Action: Mouse moved to (773, 406)
Screenshot: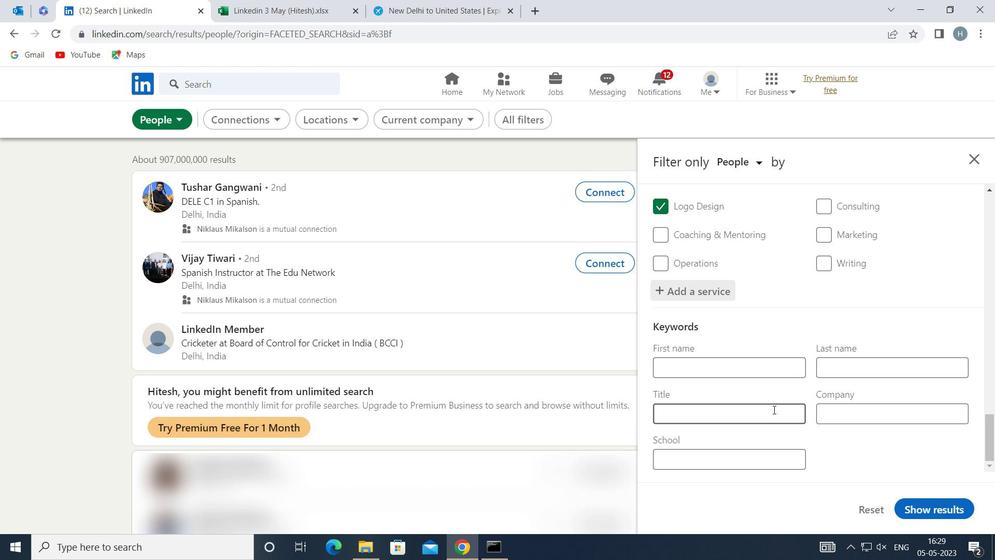 
Action: Key pressed <Key.shift>ANIMAL<Key.space><Key.shift>BREEDER
Screenshot: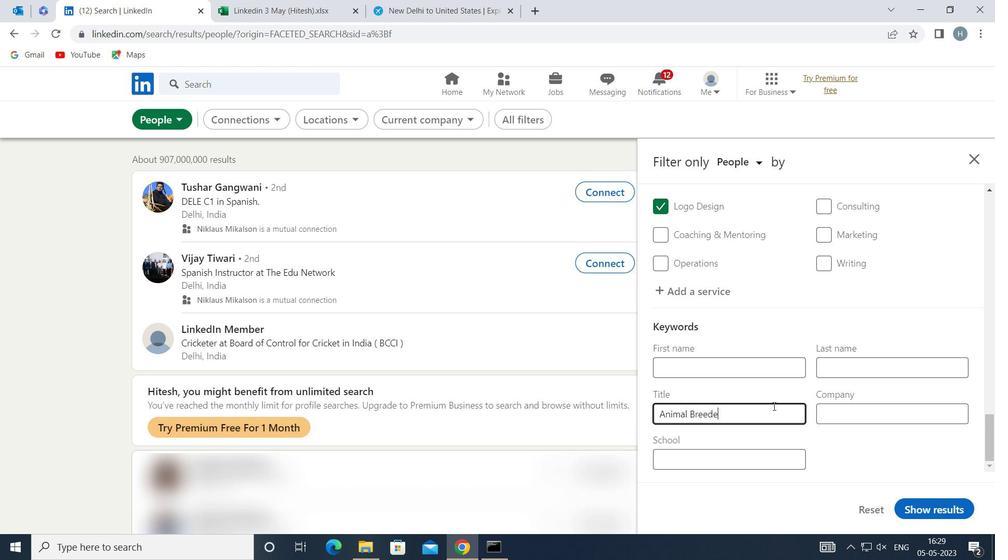 
Action: Mouse moved to (940, 505)
Screenshot: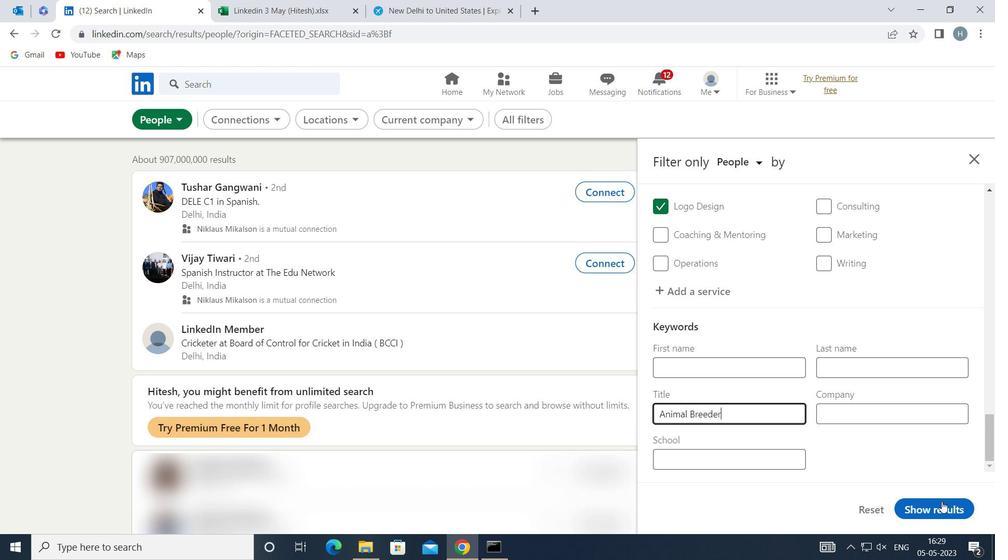 
Action: Mouse pressed left at (940, 505)
Screenshot: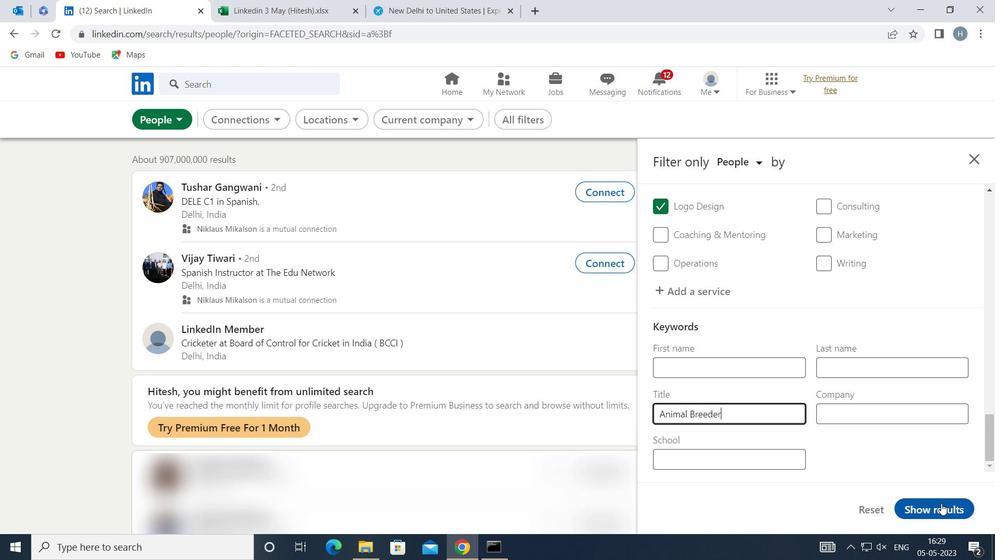 
Action: Mouse moved to (864, 436)
Screenshot: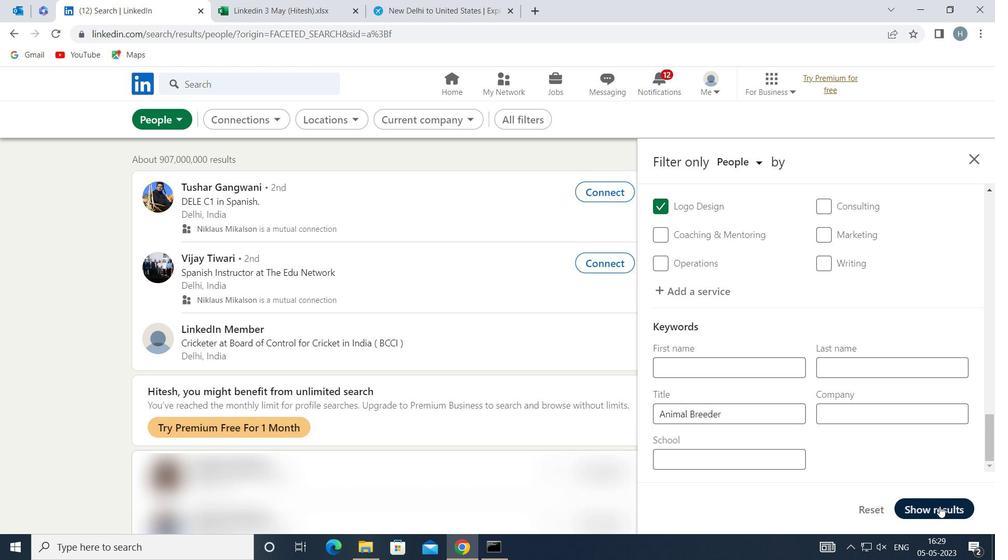 
